 Task: Search one way flight ticket for 3 adults, 3 children in business from Syracuse: Syracuse Hancock International Airport to Rockford: Chicago Rockford International Airport(was Northwest Chicagoland Regional Airport At Rockford) on 5-1-2023. Choice of flights is Spirit. Number of bags: 1 checked bag. Price is upto 42000. Outbound departure time preference is 23:15.
Action: Mouse moved to (278, 304)
Screenshot: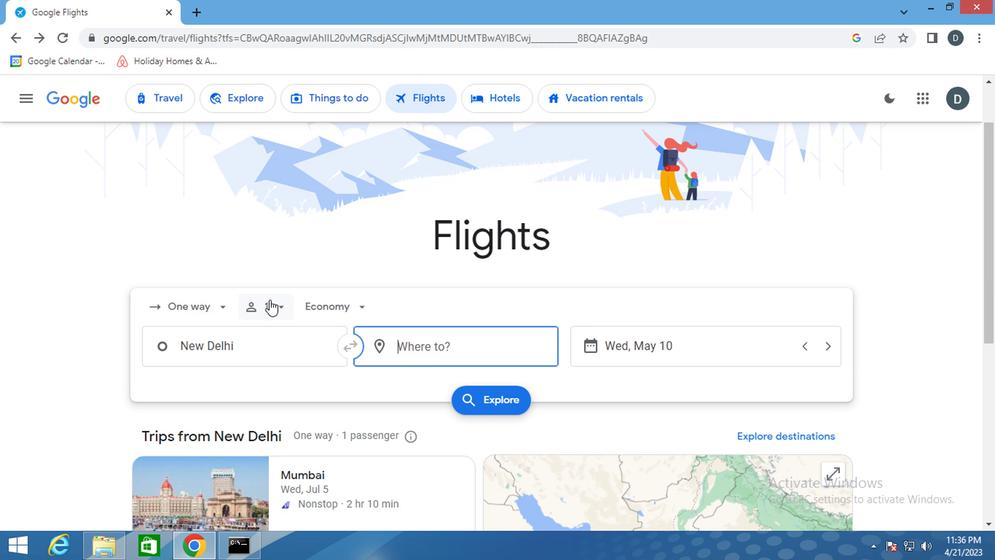 
Action: Mouse pressed left at (278, 304)
Screenshot: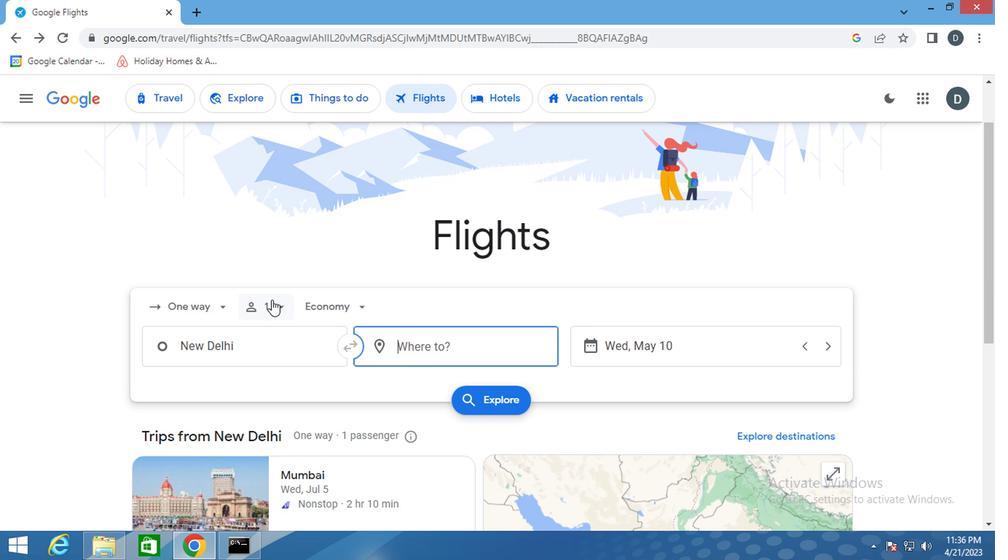 
Action: Mouse moved to (393, 348)
Screenshot: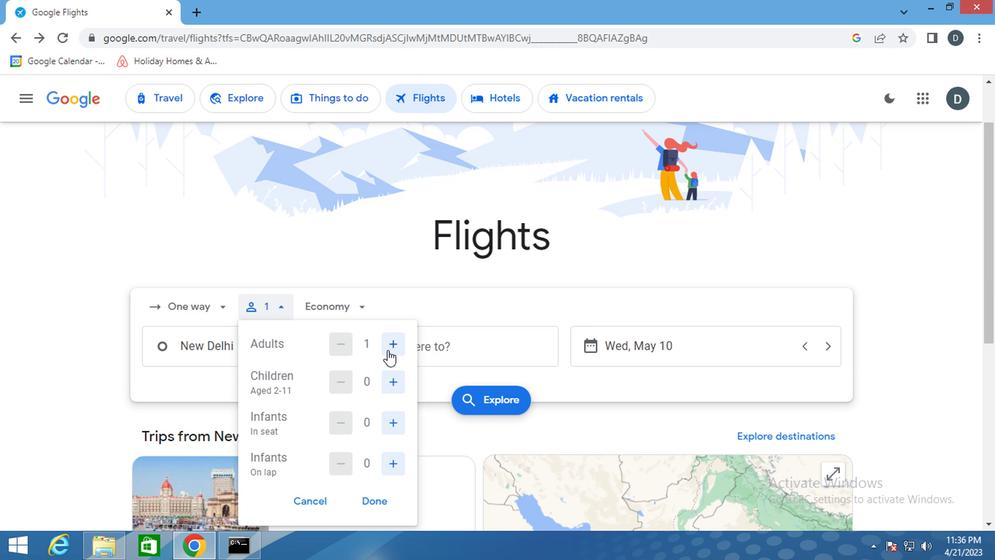 
Action: Mouse pressed left at (393, 348)
Screenshot: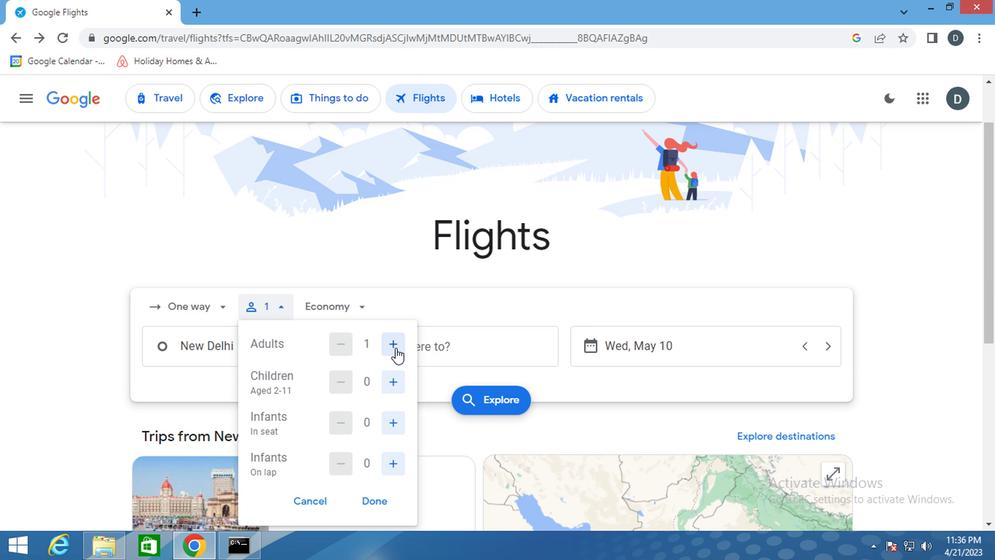 
Action: Mouse pressed left at (393, 348)
Screenshot: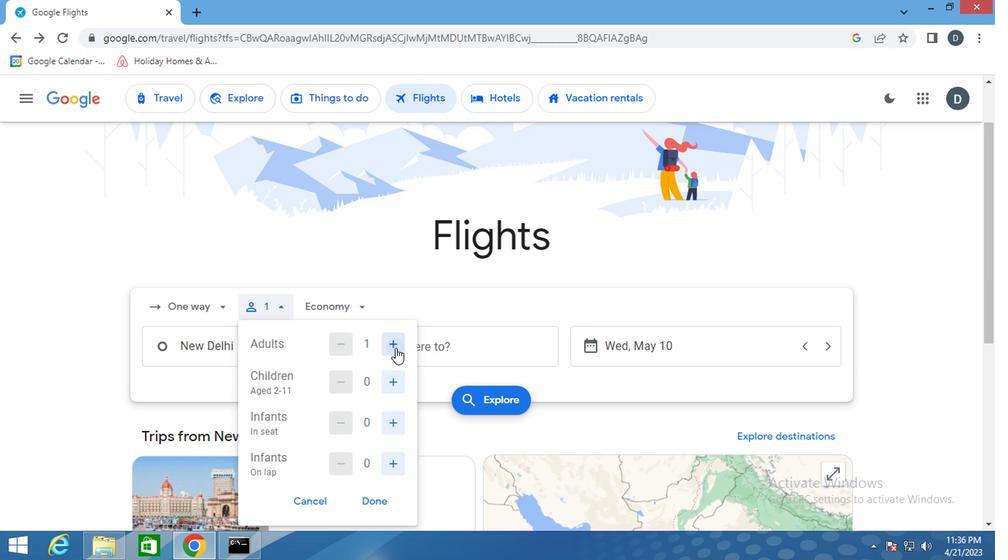 
Action: Mouse moved to (393, 379)
Screenshot: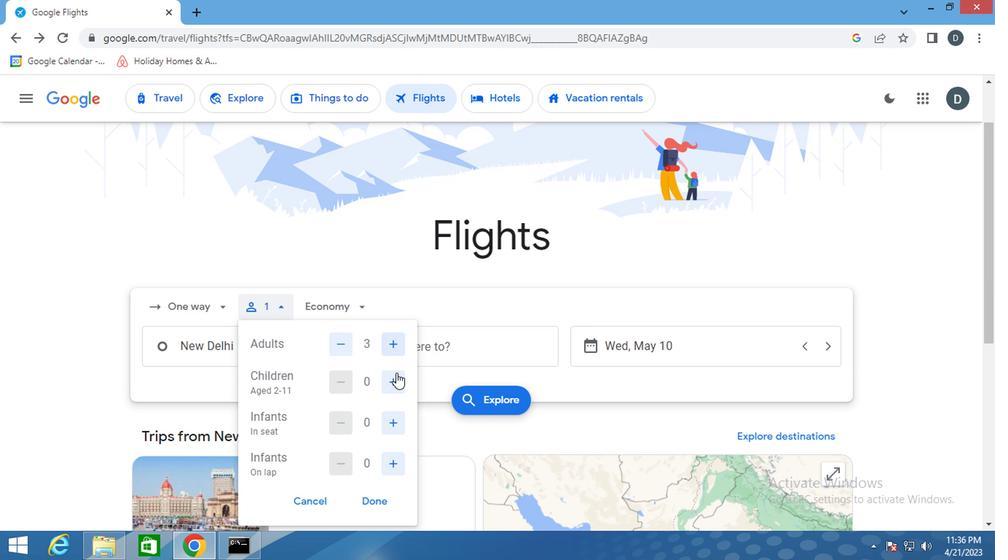 
Action: Mouse pressed left at (393, 379)
Screenshot: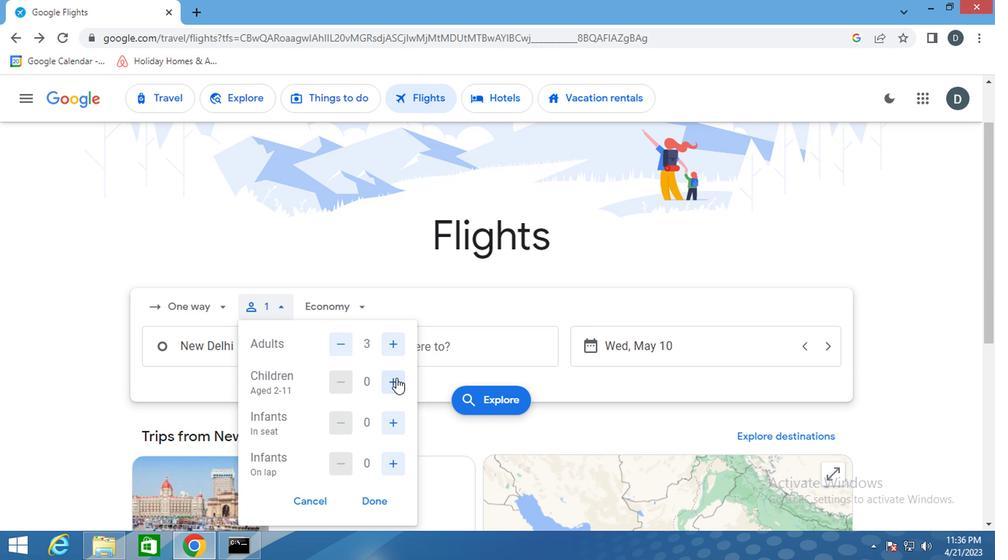 
Action: Mouse pressed left at (393, 379)
Screenshot: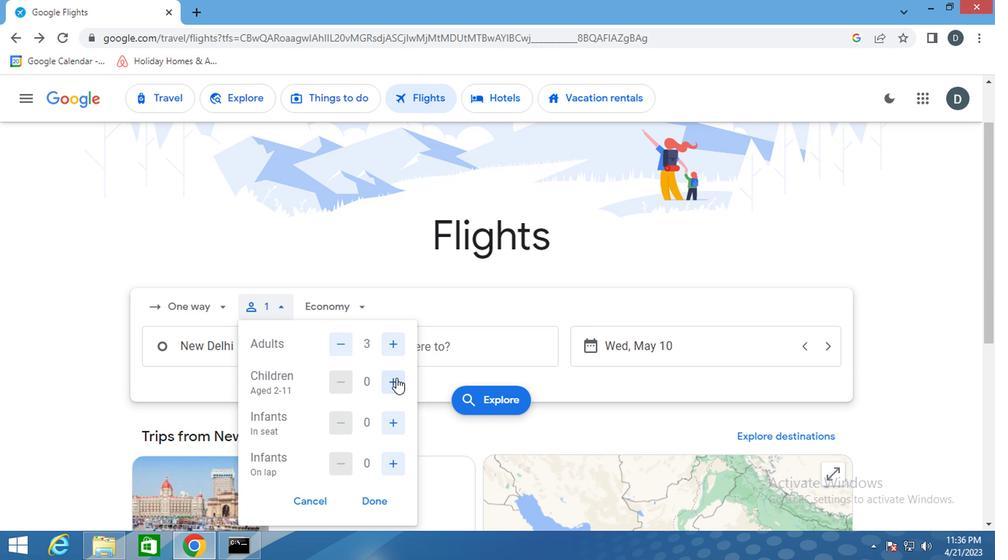 
Action: Mouse pressed left at (393, 379)
Screenshot: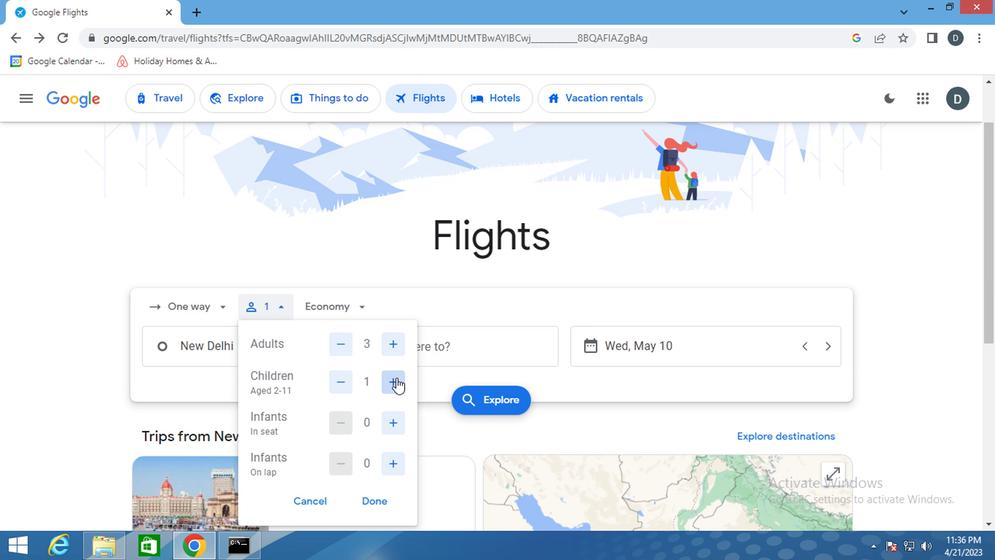 
Action: Mouse moved to (371, 504)
Screenshot: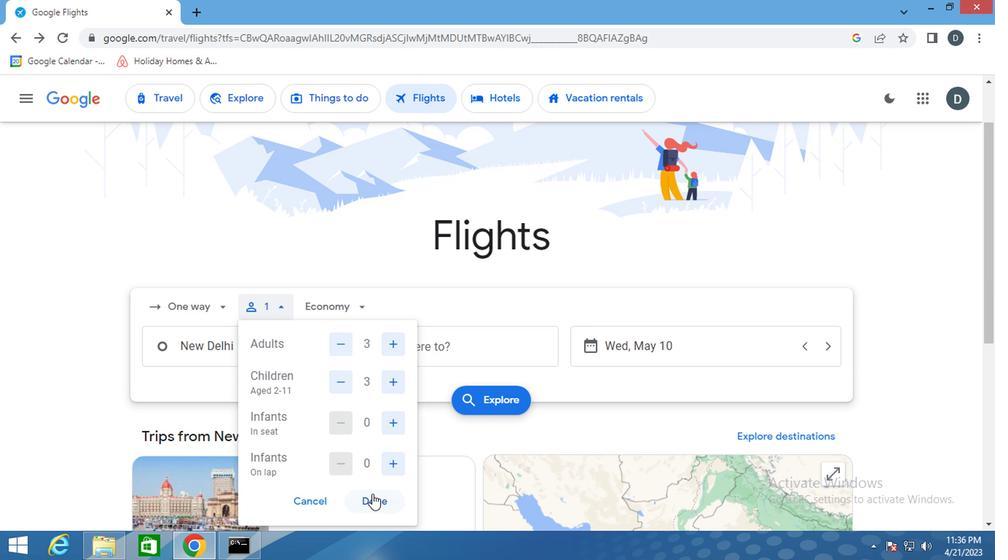 
Action: Mouse pressed left at (371, 504)
Screenshot: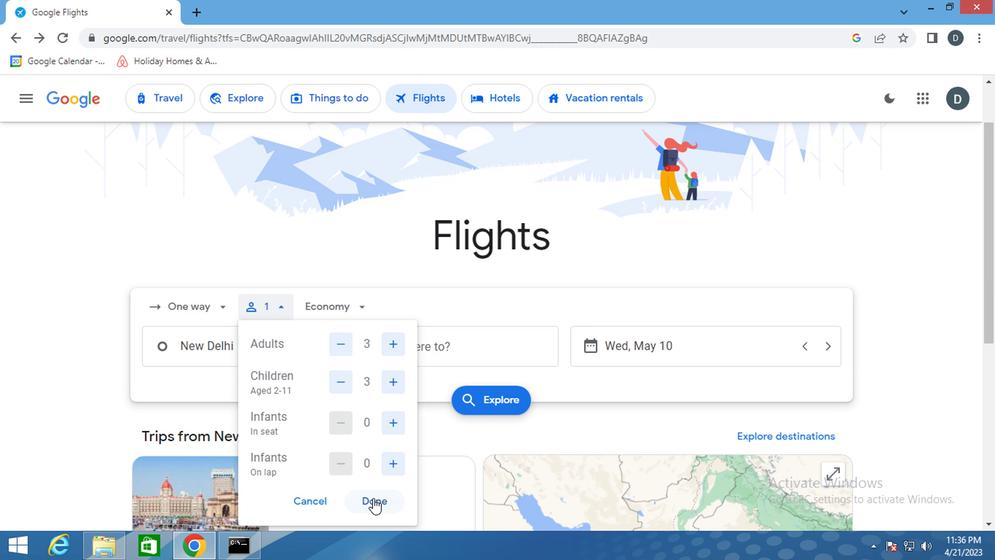 
Action: Mouse moved to (339, 308)
Screenshot: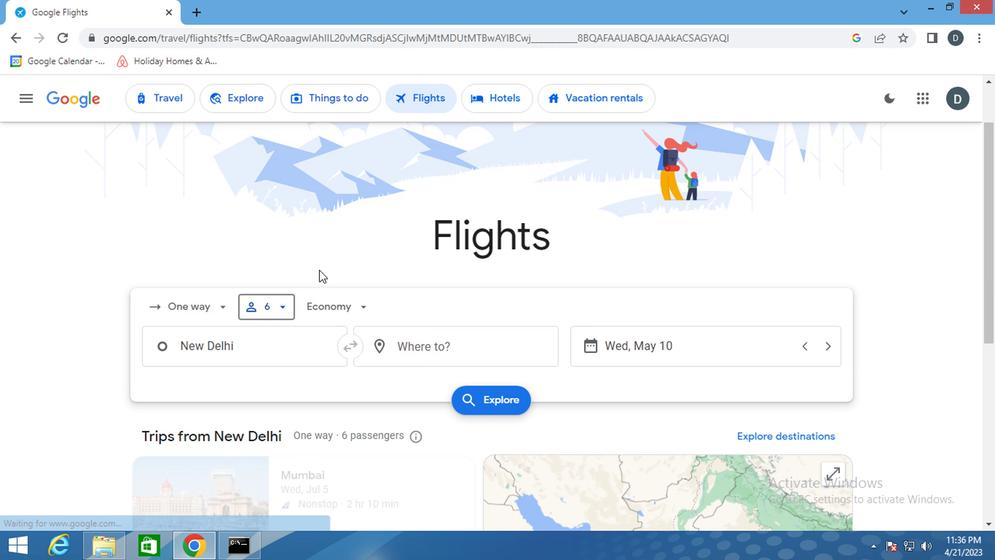 
Action: Mouse pressed left at (339, 308)
Screenshot: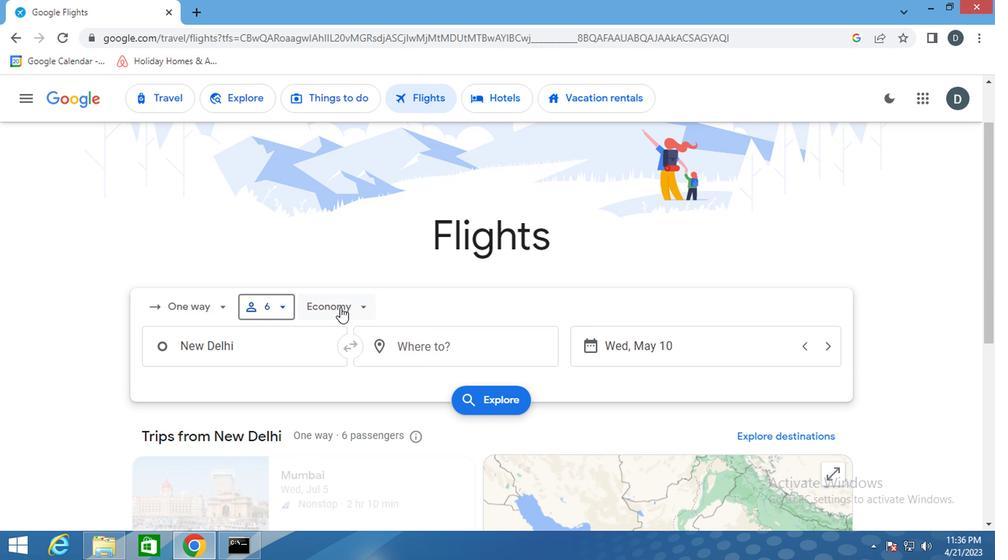 
Action: Mouse moved to (387, 407)
Screenshot: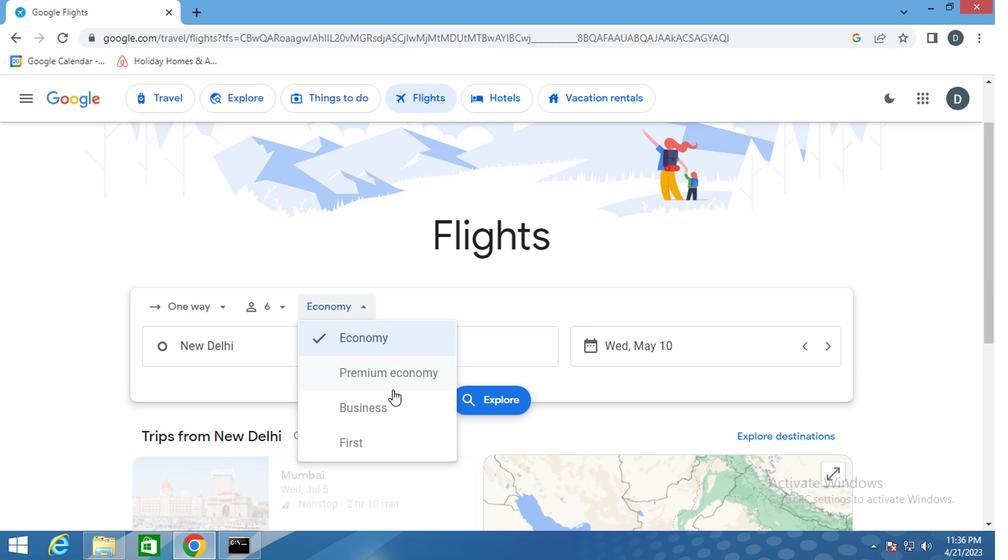 
Action: Mouse pressed left at (387, 407)
Screenshot: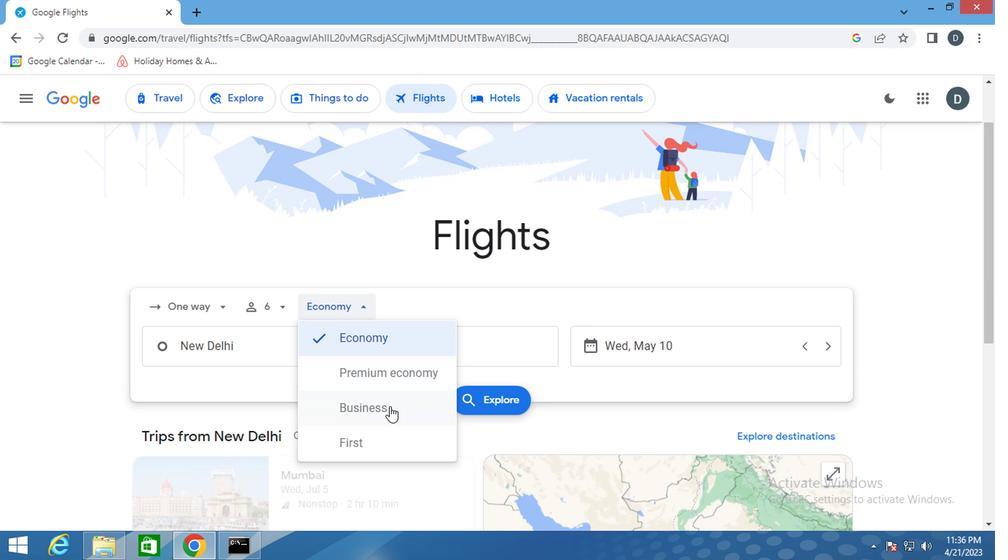 
Action: Mouse moved to (241, 352)
Screenshot: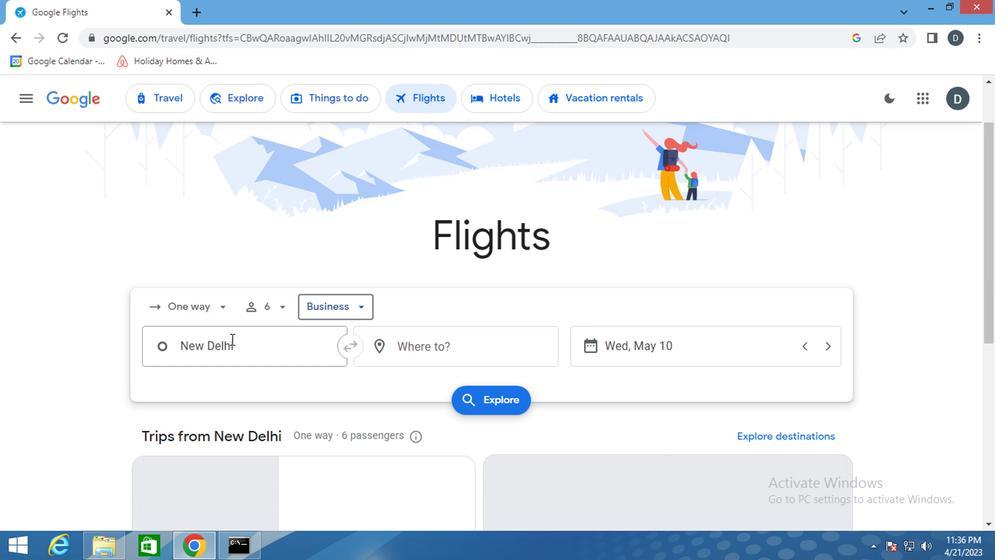 
Action: Mouse pressed left at (241, 352)
Screenshot: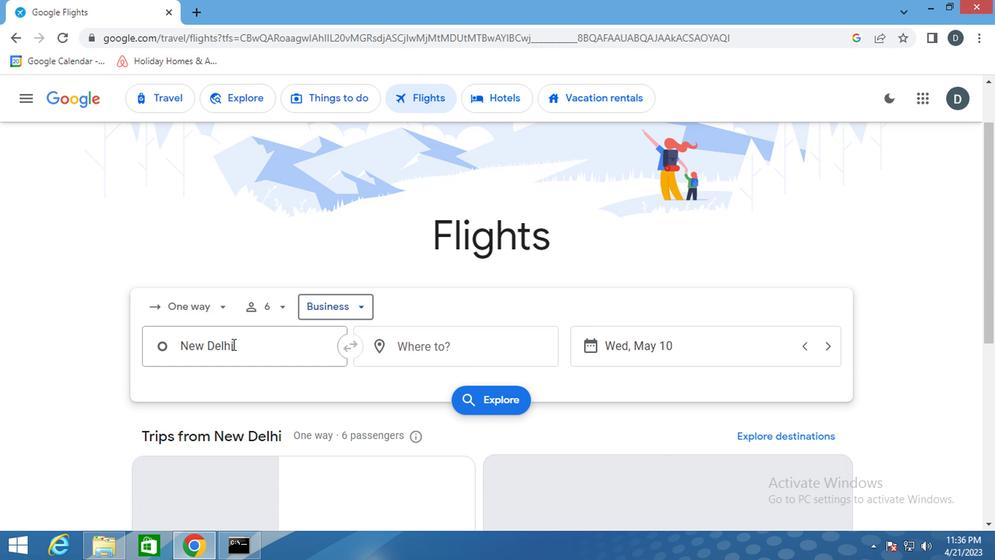 
Action: Mouse moved to (241, 352)
Screenshot: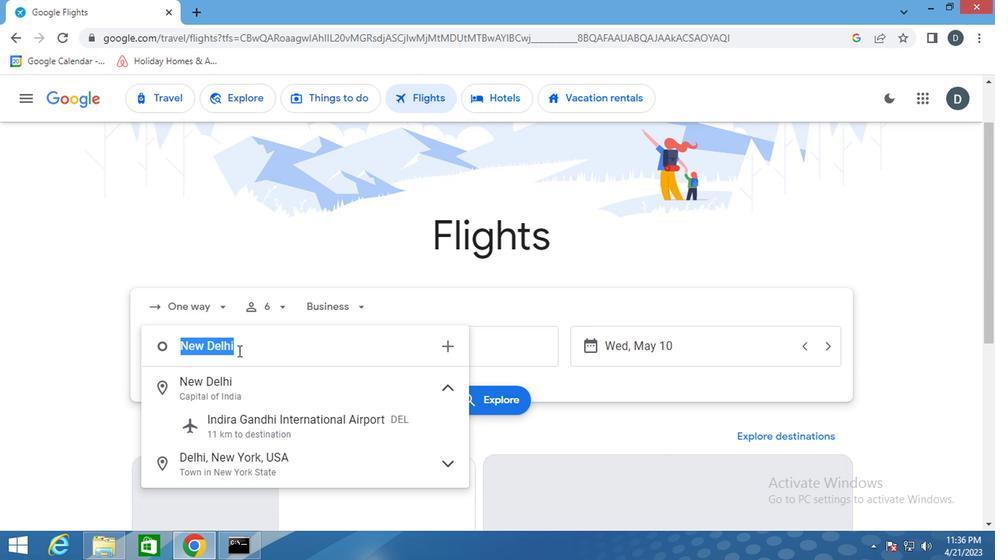 
Action: Key pressed <Key.shift>SYRACUSE
Screenshot: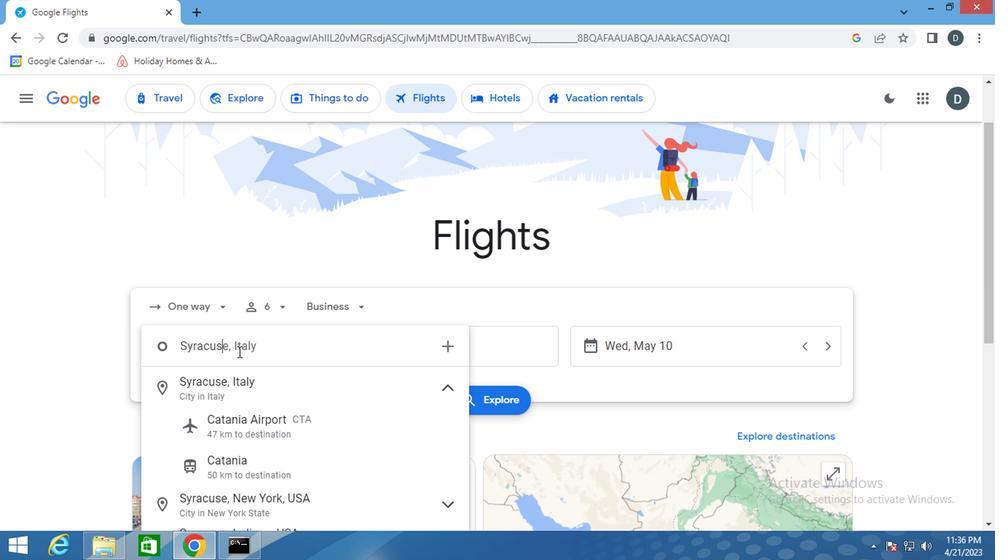 
Action: Mouse moved to (298, 425)
Screenshot: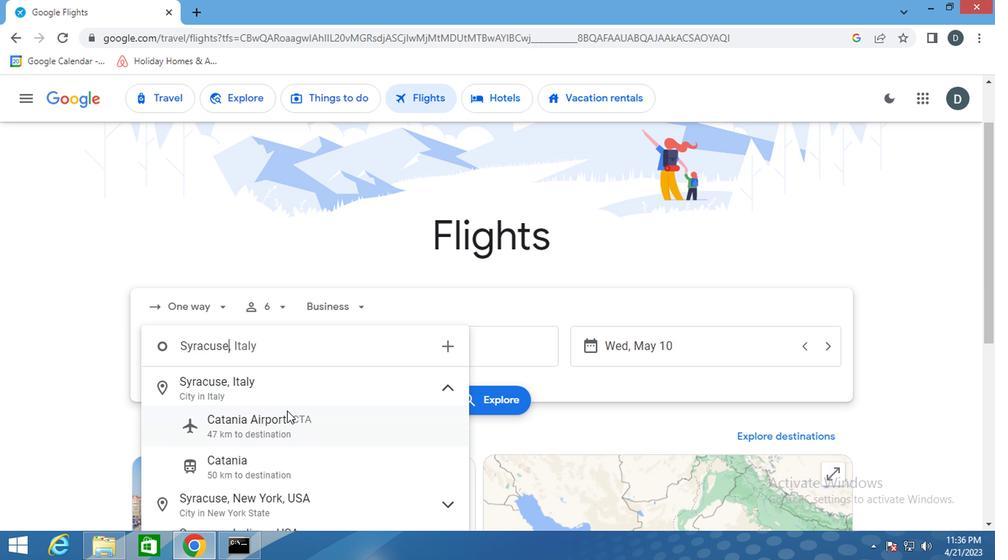 
Action: Mouse scrolled (298, 424) with delta (0, 0)
Screenshot: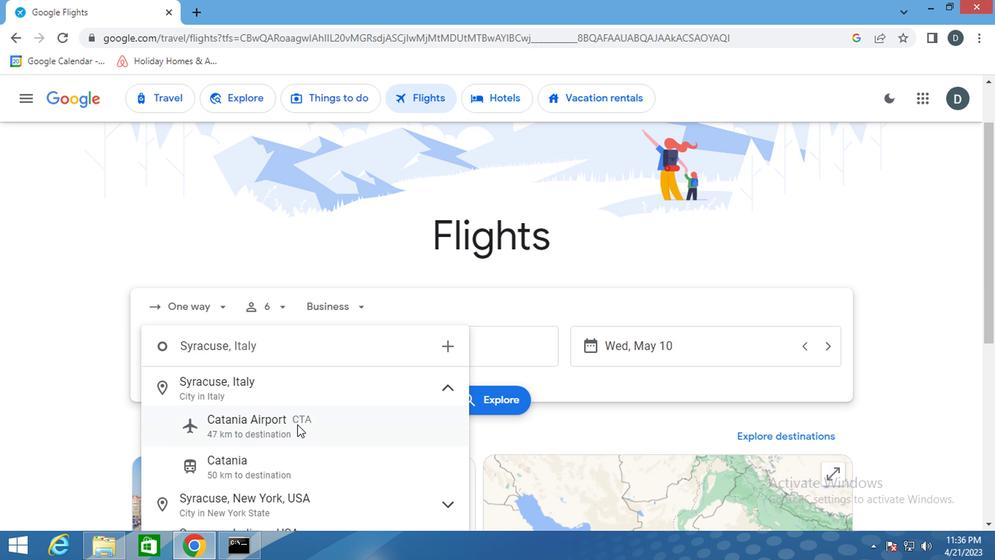 
Action: Mouse moved to (300, 410)
Screenshot: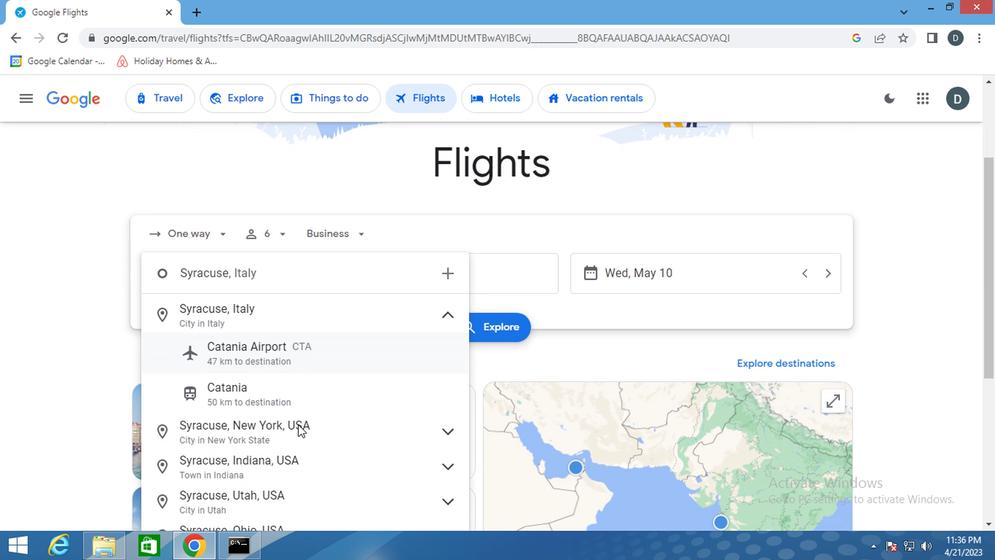 
Action: Mouse scrolled (300, 409) with delta (0, 0)
Screenshot: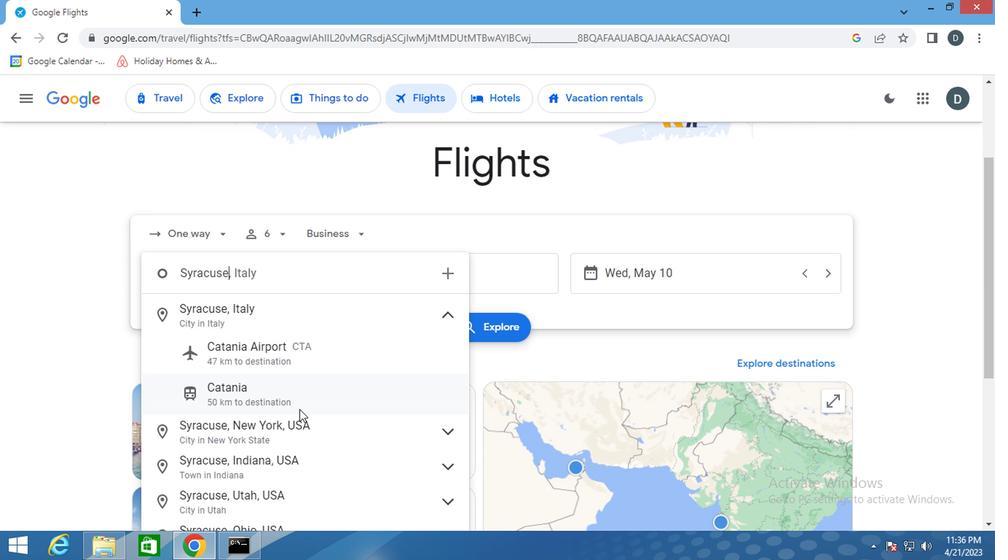 
Action: Mouse scrolled (300, 409) with delta (0, 0)
Screenshot: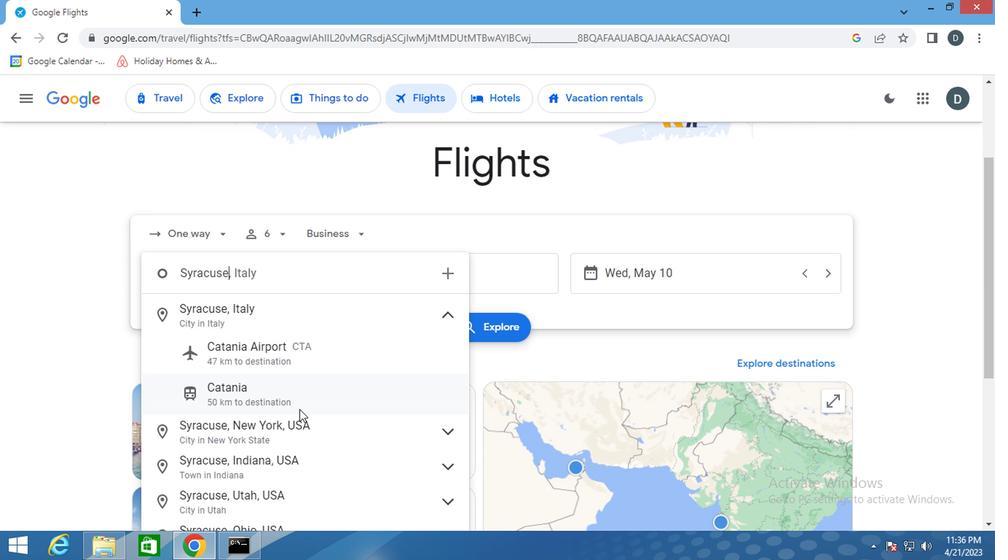 
Action: Mouse scrolled (300, 410) with delta (0, 0)
Screenshot: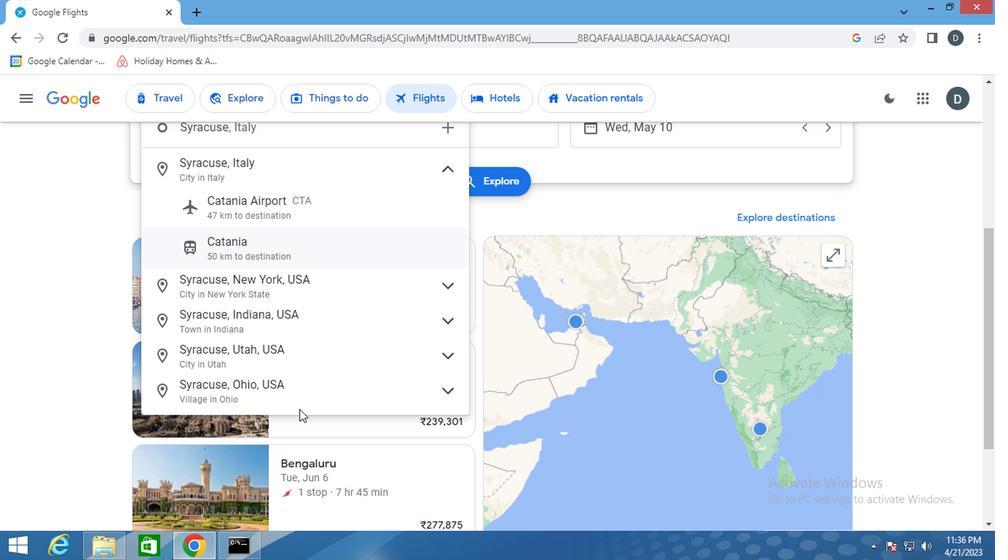 
Action: Mouse scrolled (300, 410) with delta (0, 0)
Screenshot: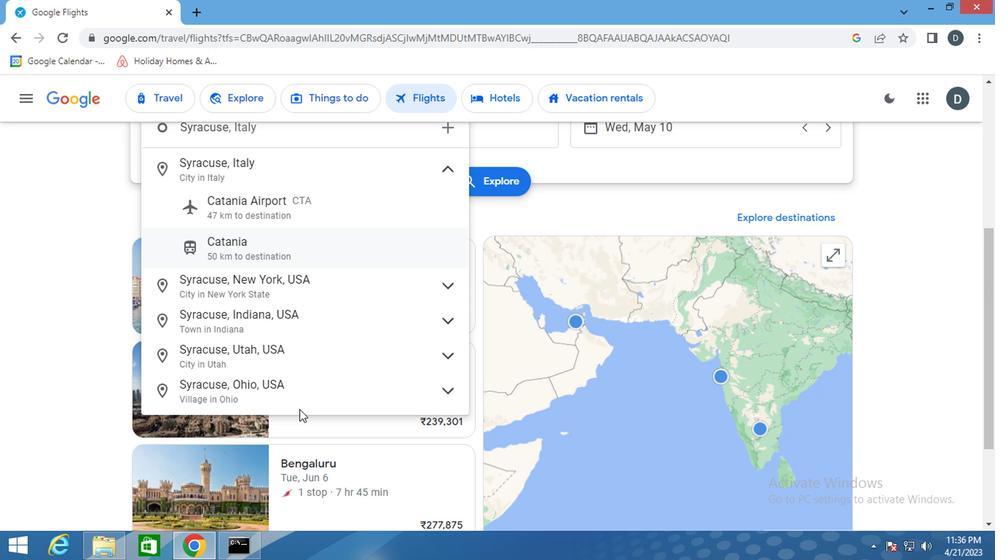 
Action: Key pressed <Key.space><Key.shift>HANCOK<Key.backspace>
Screenshot: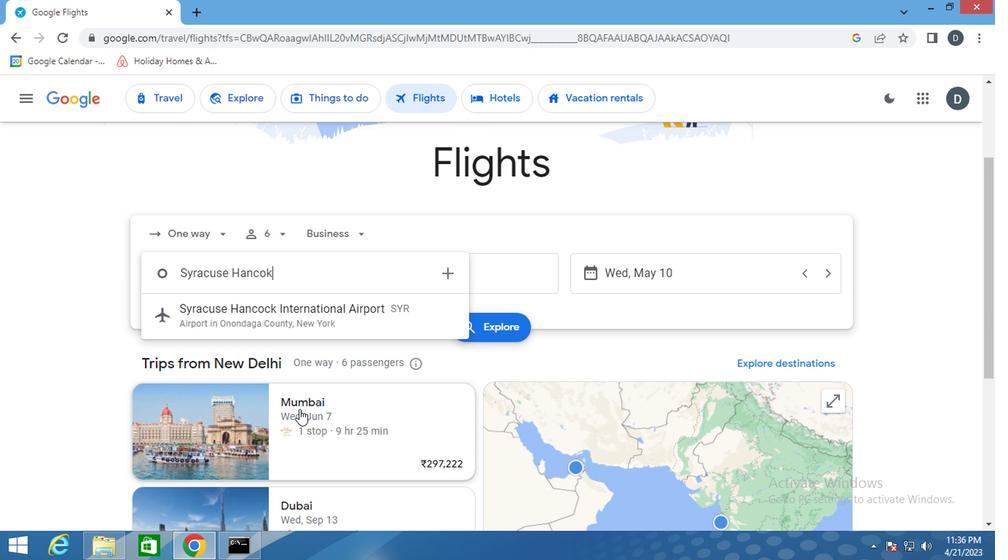 
Action: Mouse moved to (328, 319)
Screenshot: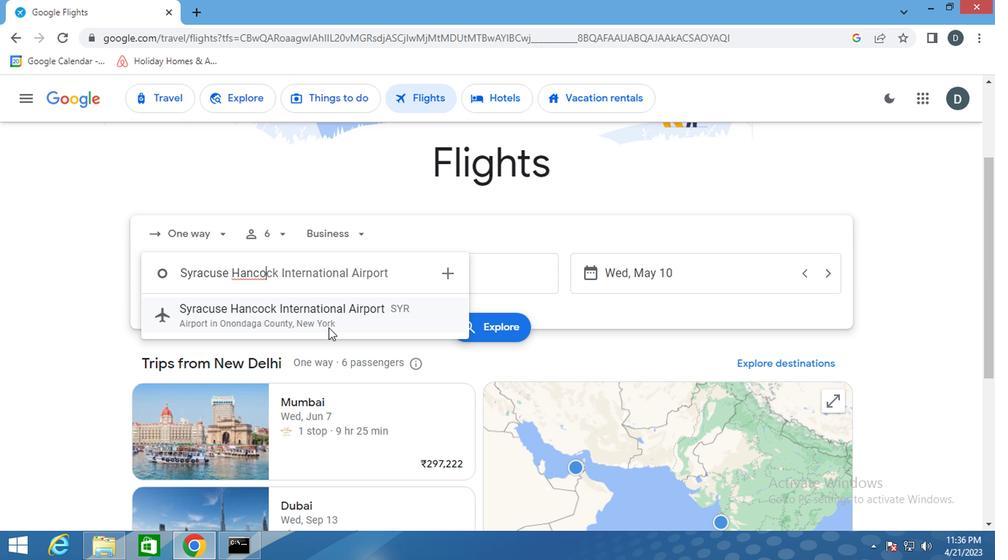 
Action: Mouse pressed left at (328, 319)
Screenshot: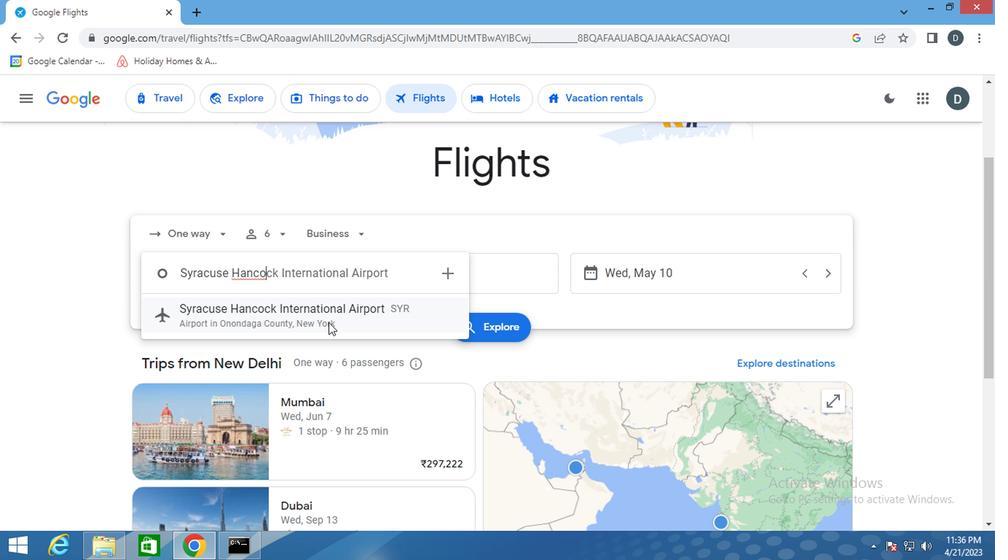 
Action: Mouse moved to (467, 277)
Screenshot: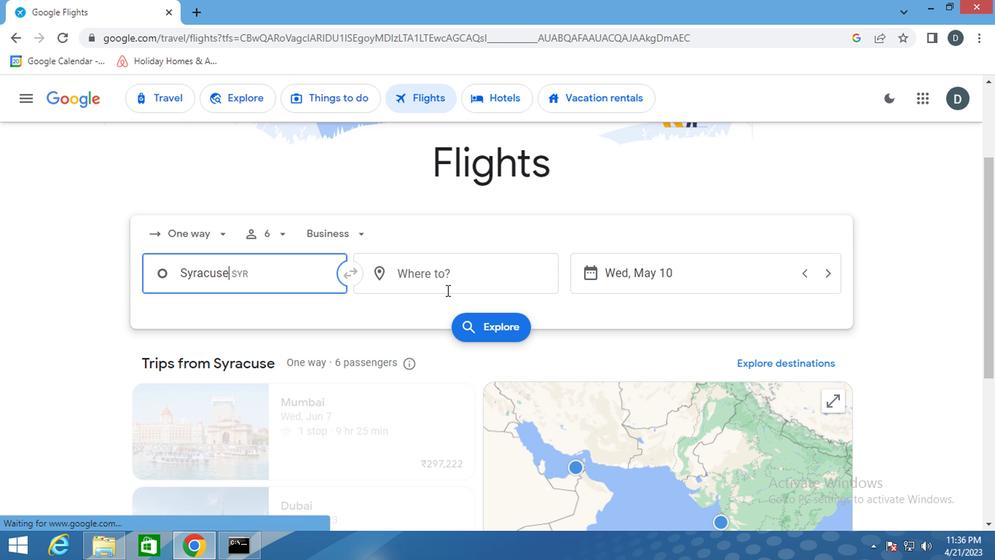 
Action: Mouse pressed left at (467, 277)
Screenshot: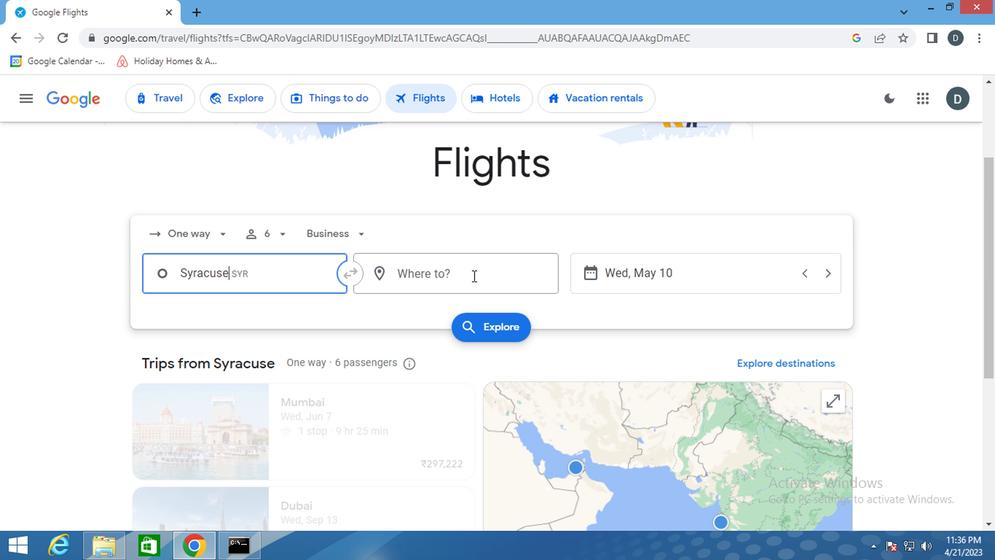 
Action: Mouse moved to (395, 248)
Screenshot: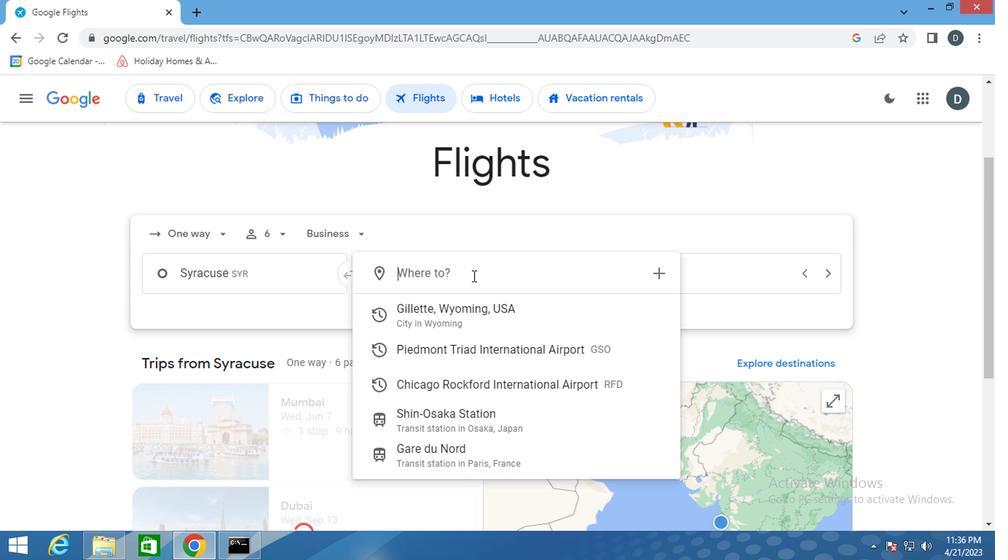 
Action: Key pressed <Key.shift>ROCKFORD
Screenshot: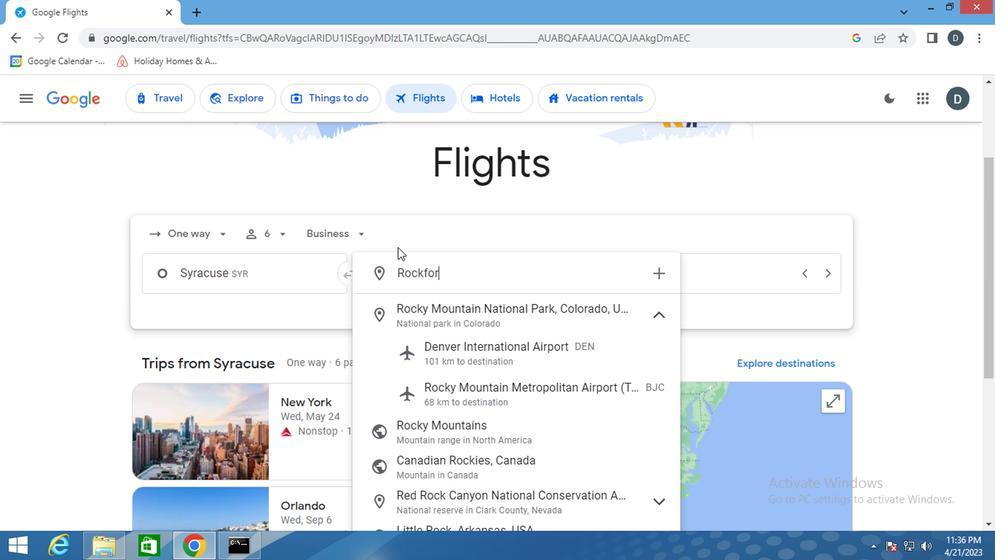 
Action: Mouse moved to (477, 386)
Screenshot: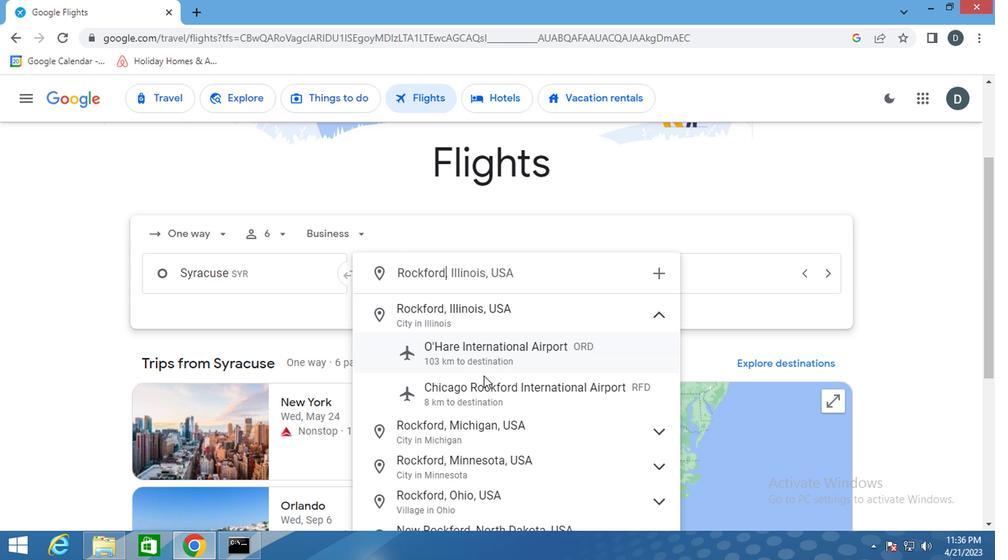 
Action: Mouse pressed left at (477, 386)
Screenshot: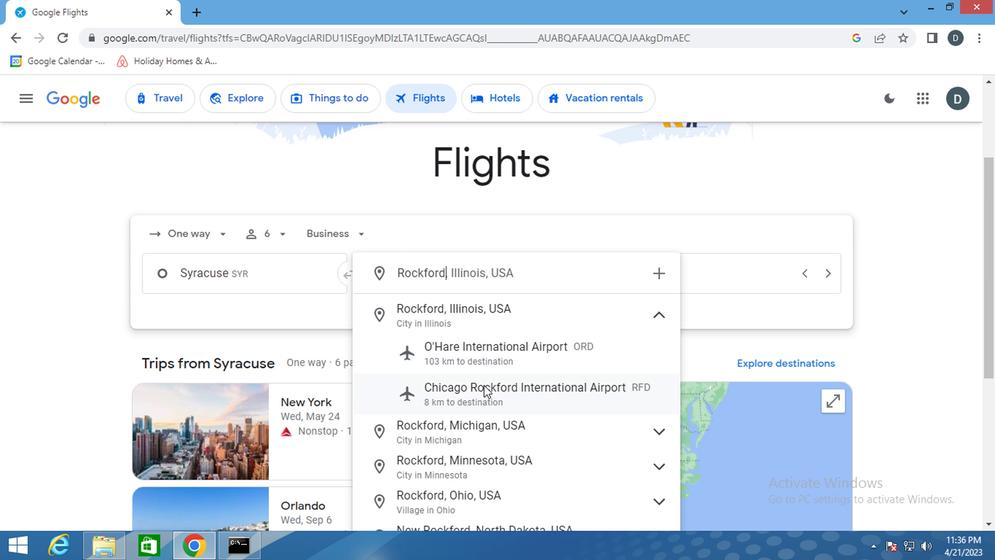 
Action: Mouse moved to (659, 269)
Screenshot: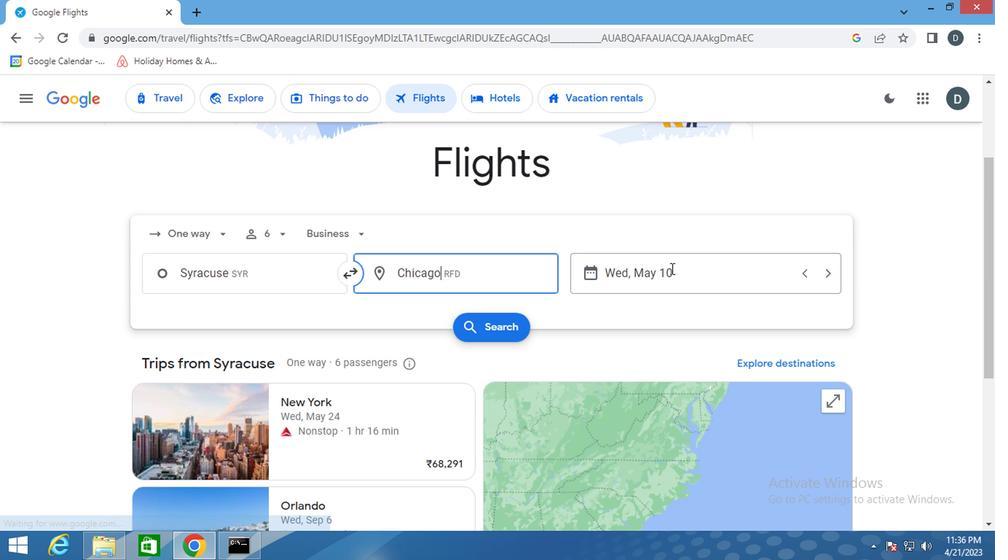 
Action: Mouse pressed left at (659, 269)
Screenshot: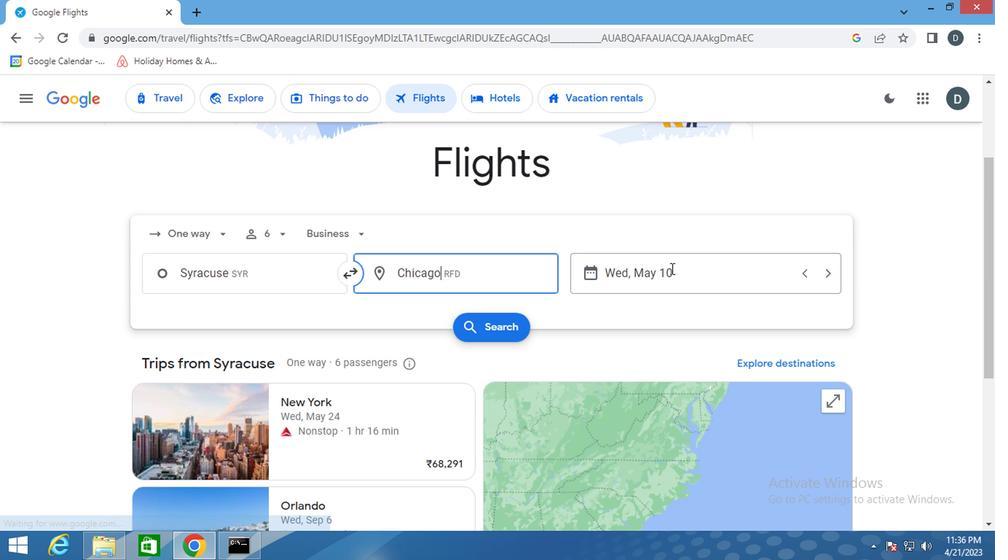 
Action: Mouse moved to (631, 268)
Screenshot: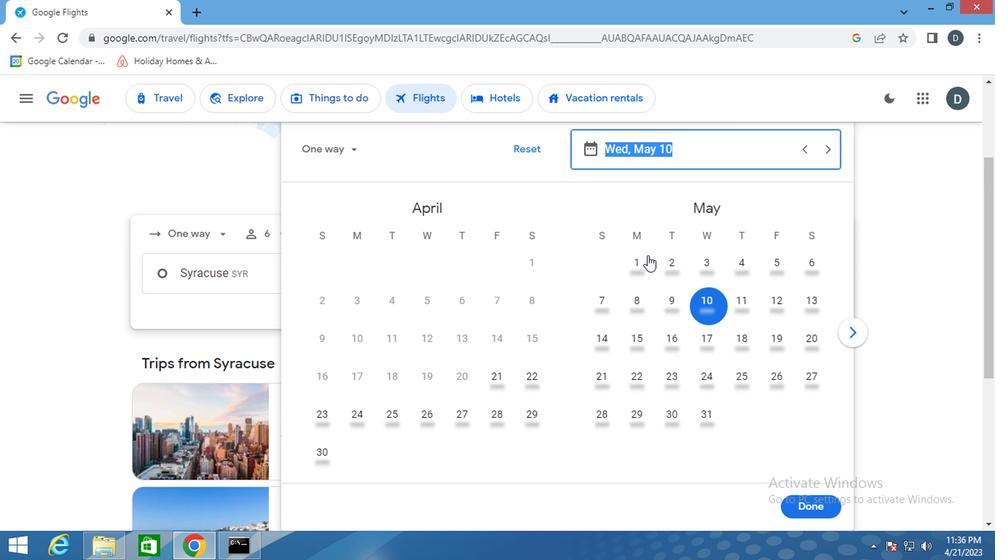 
Action: Mouse pressed left at (631, 268)
Screenshot: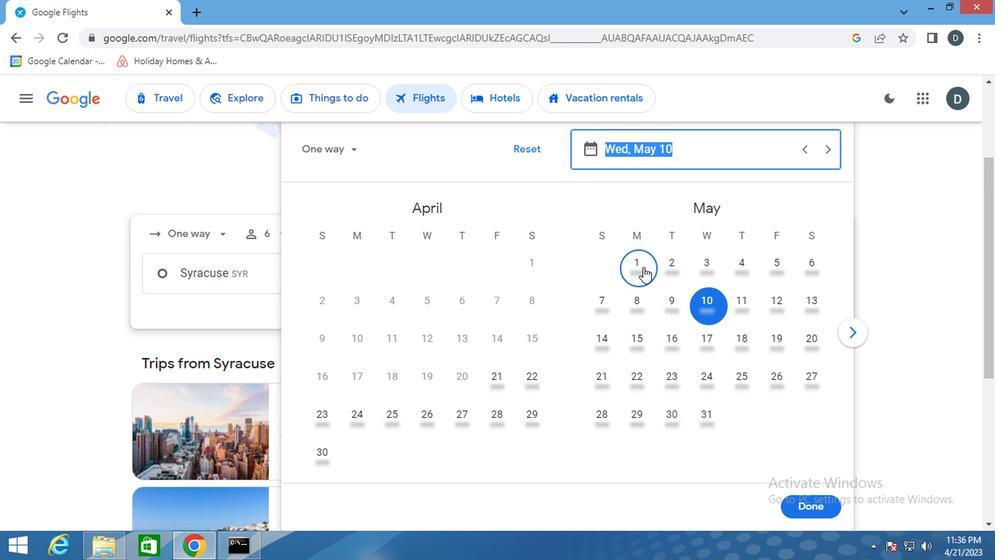 
Action: Mouse moved to (781, 506)
Screenshot: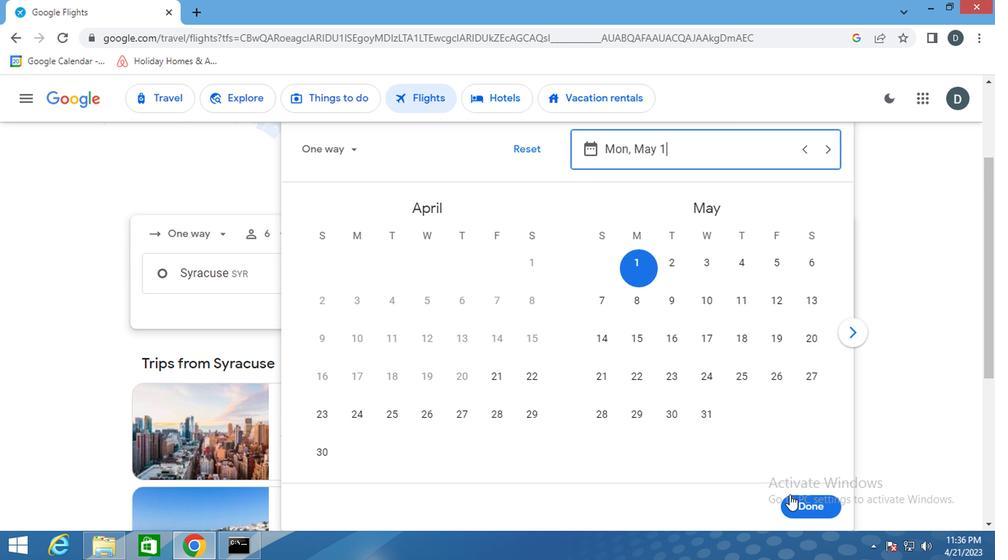 
Action: Mouse pressed left at (781, 506)
Screenshot: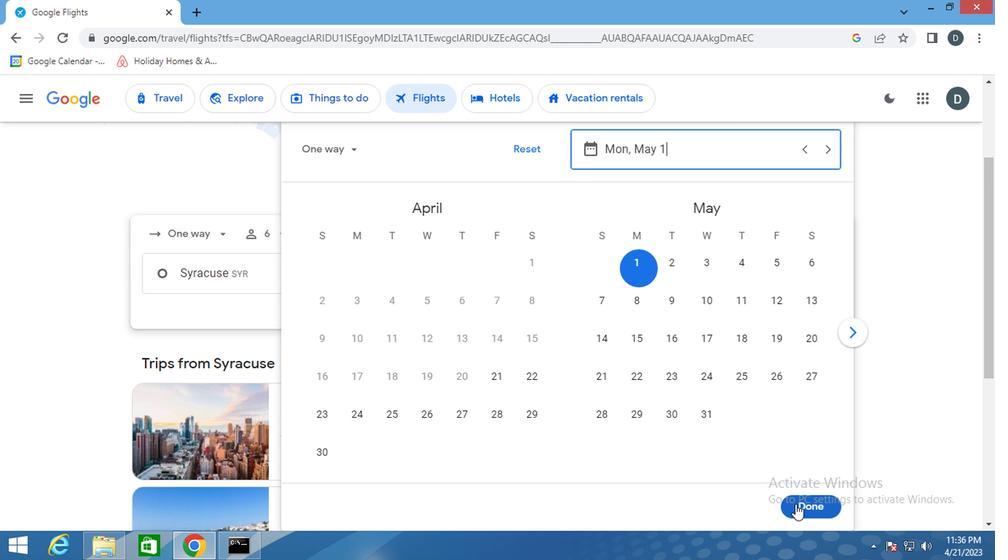 
Action: Mouse moved to (503, 335)
Screenshot: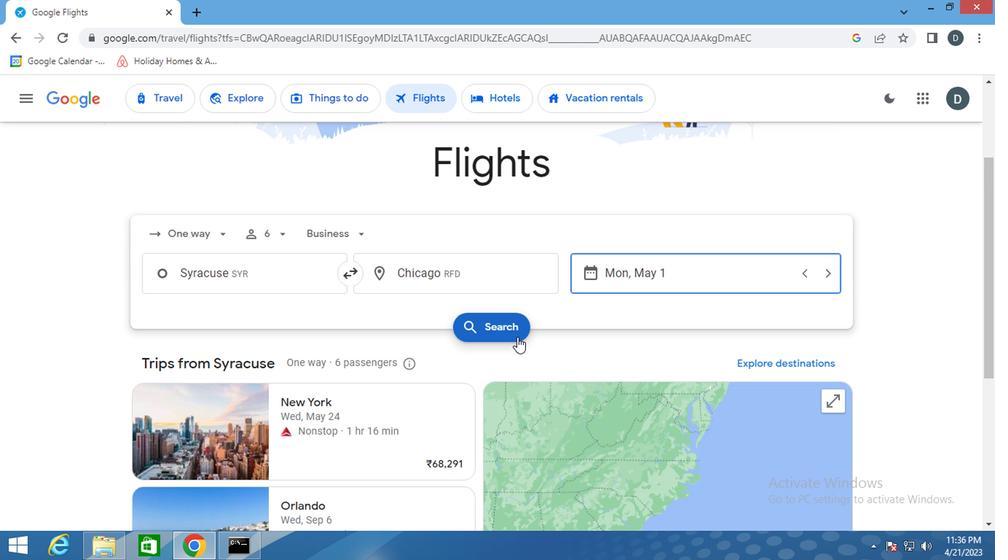 
Action: Mouse pressed left at (503, 335)
Screenshot: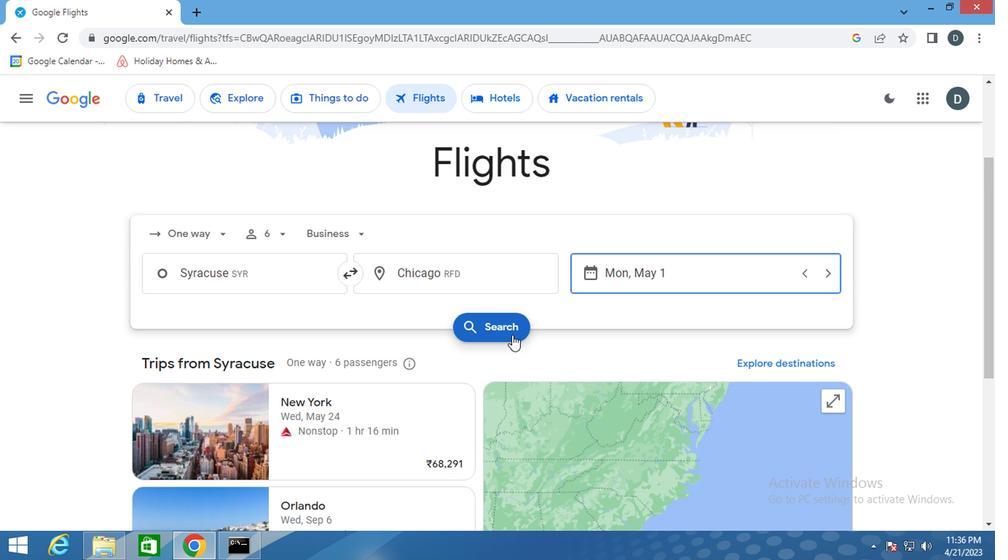 
Action: Mouse moved to (176, 237)
Screenshot: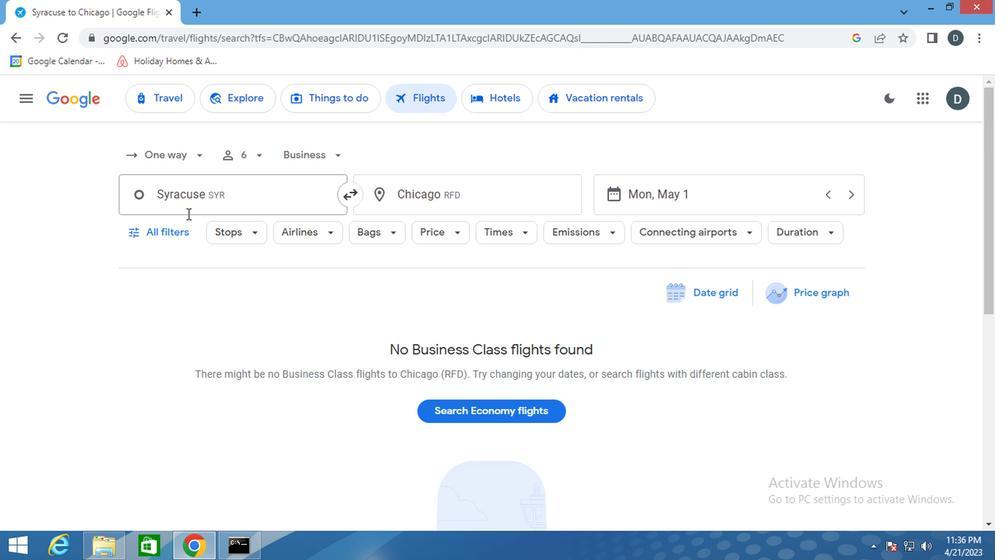
Action: Mouse pressed left at (176, 237)
Screenshot: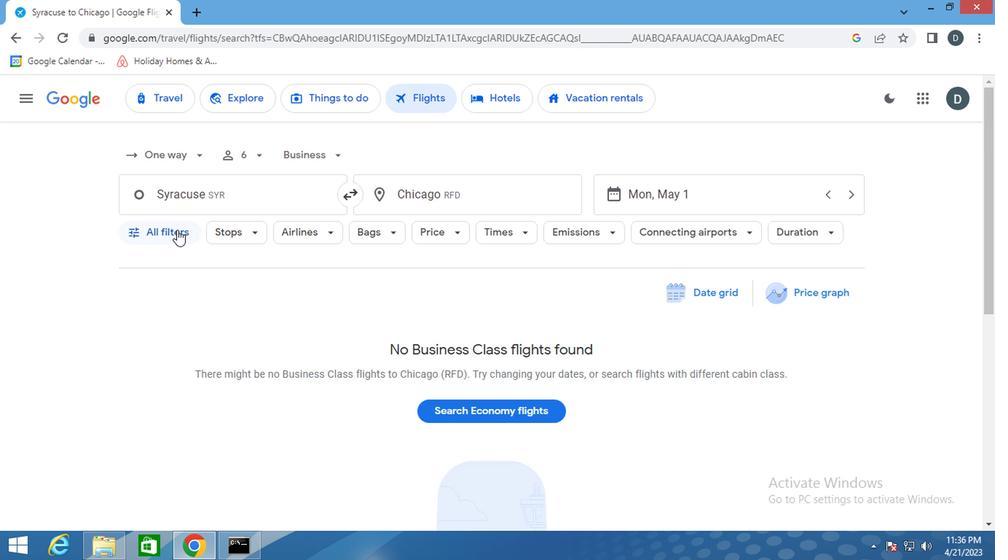 
Action: Mouse moved to (222, 268)
Screenshot: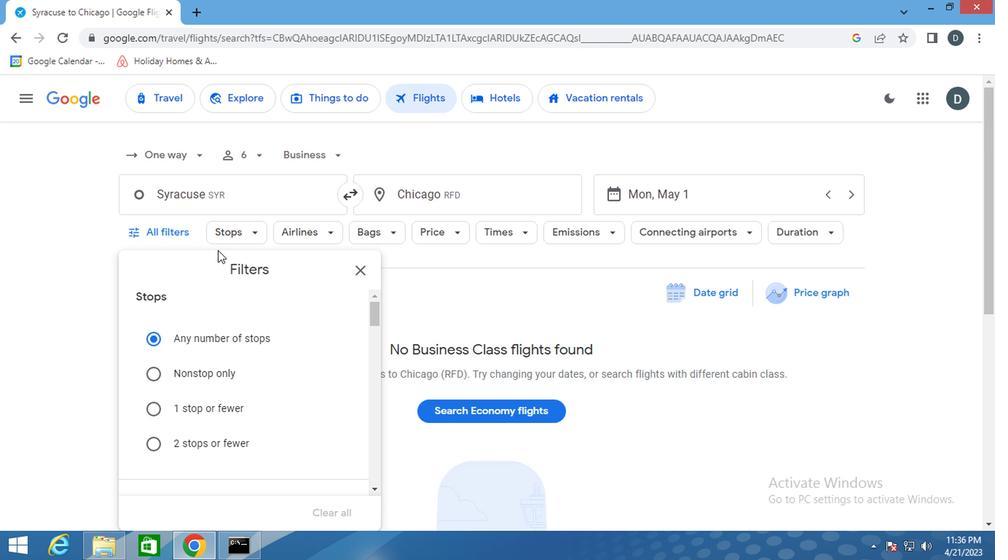
Action: Mouse scrolled (222, 267) with delta (0, -1)
Screenshot: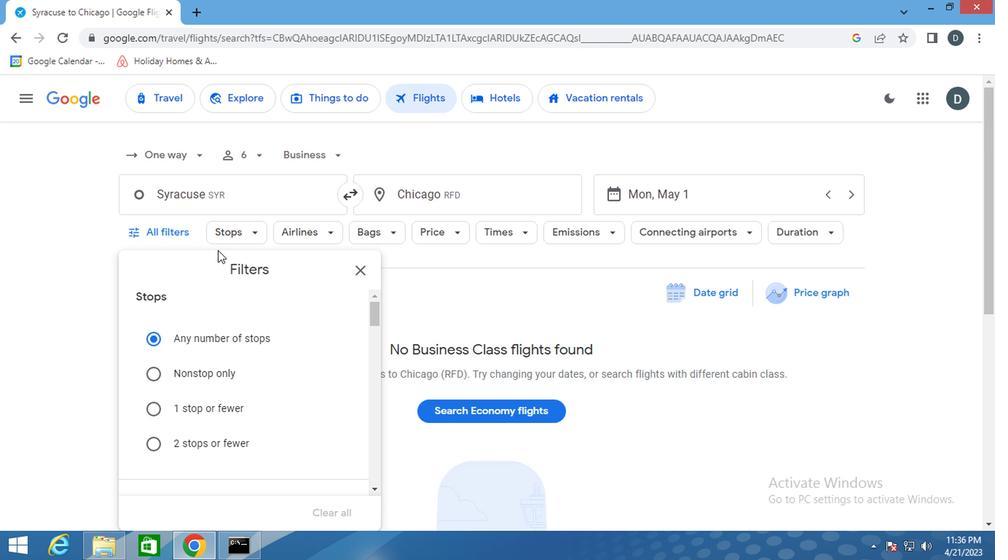 
Action: Mouse moved to (224, 277)
Screenshot: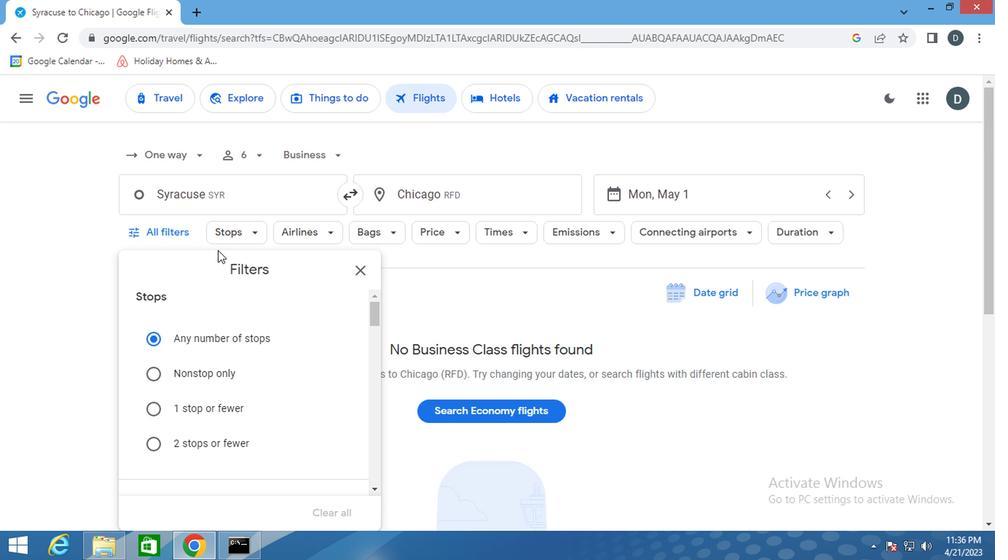 
Action: Mouse scrolled (224, 277) with delta (0, 0)
Screenshot: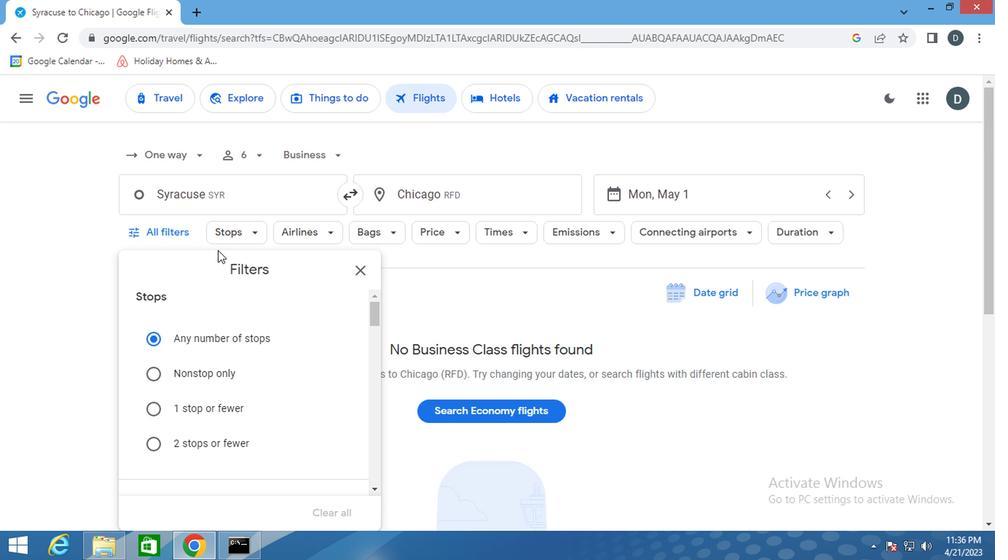 
Action: Mouse moved to (224, 280)
Screenshot: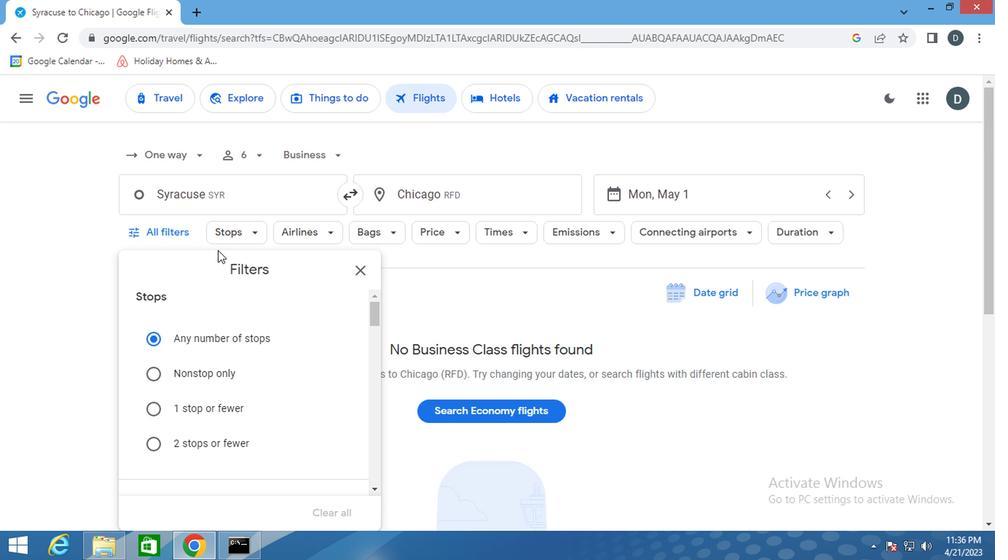 
Action: Mouse scrolled (224, 279) with delta (0, 0)
Screenshot: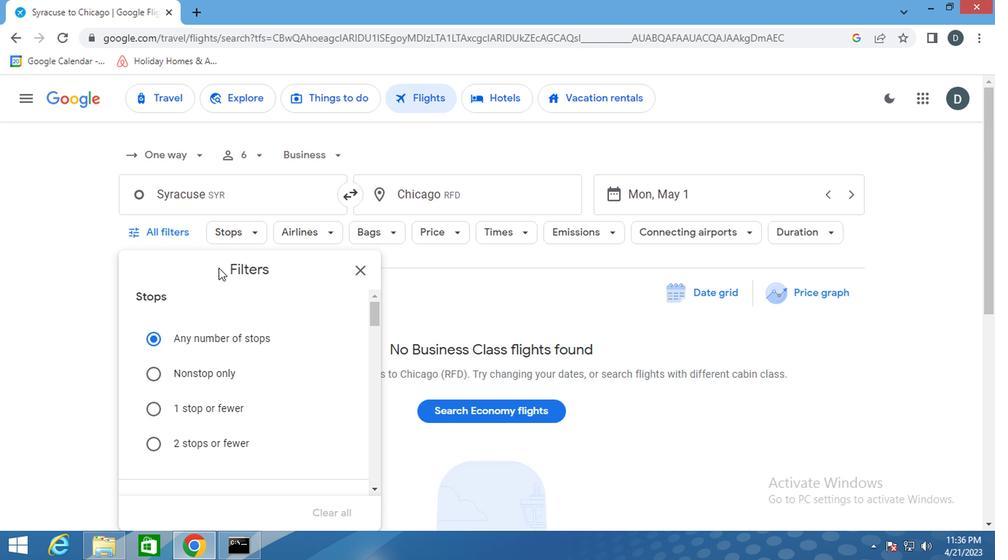 
Action: Mouse moved to (375, 443)
Screenshot: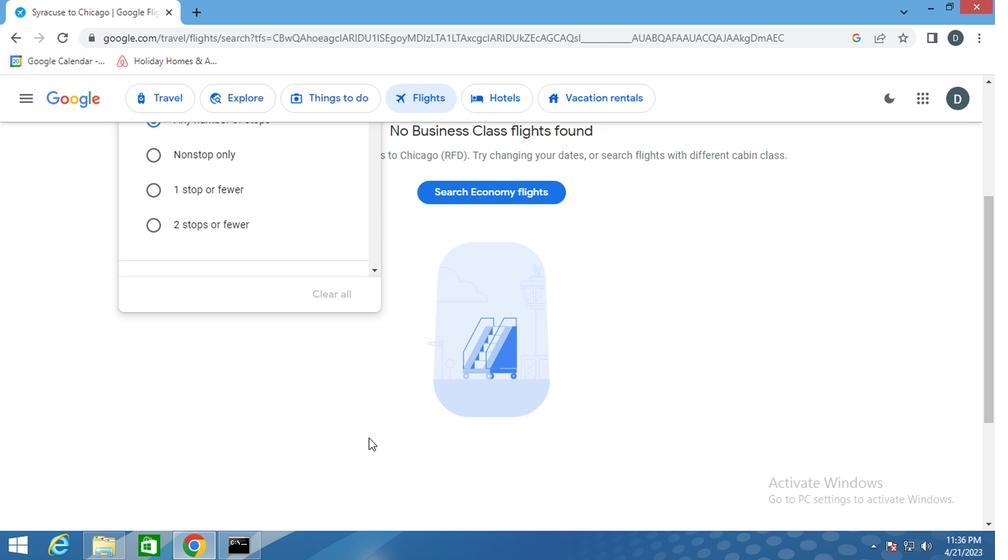 
Action: Mouse scrolled (375, 444) with delta (0, 1)
Screenshot: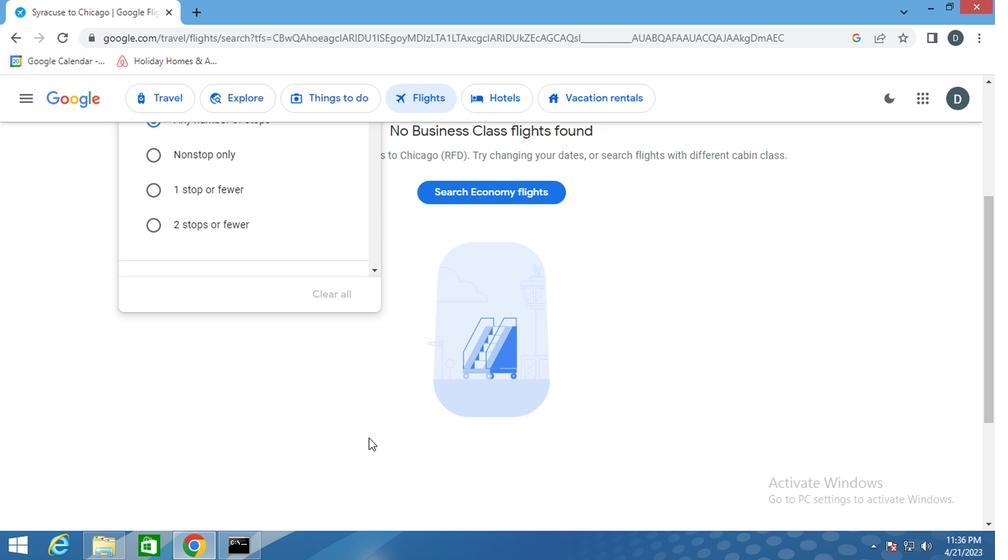 
Action: Mouse scrolled (375, 444) with delta (0, 1)
Screenshot: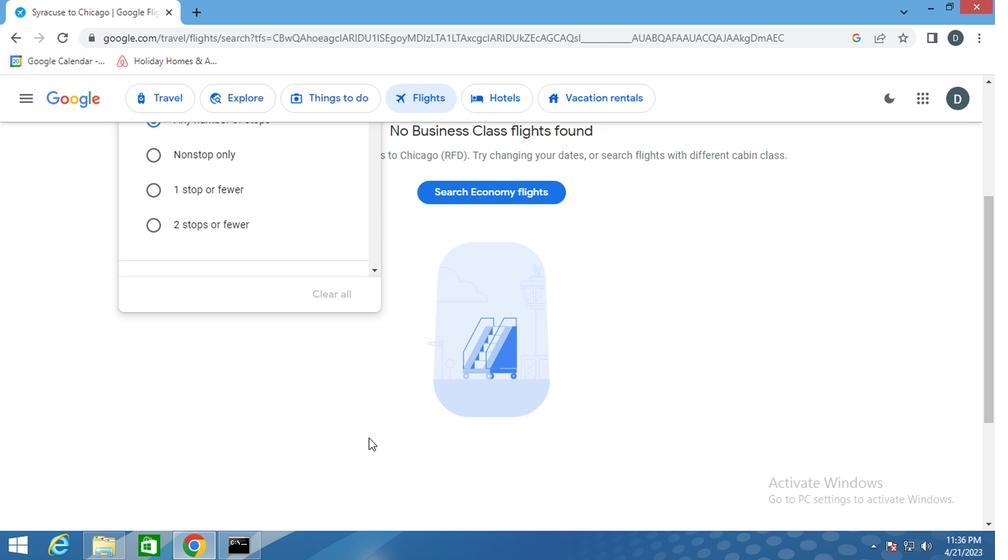 
Action: Mouse scrolled (375, 444) with delta (0, 1)
Screenshot: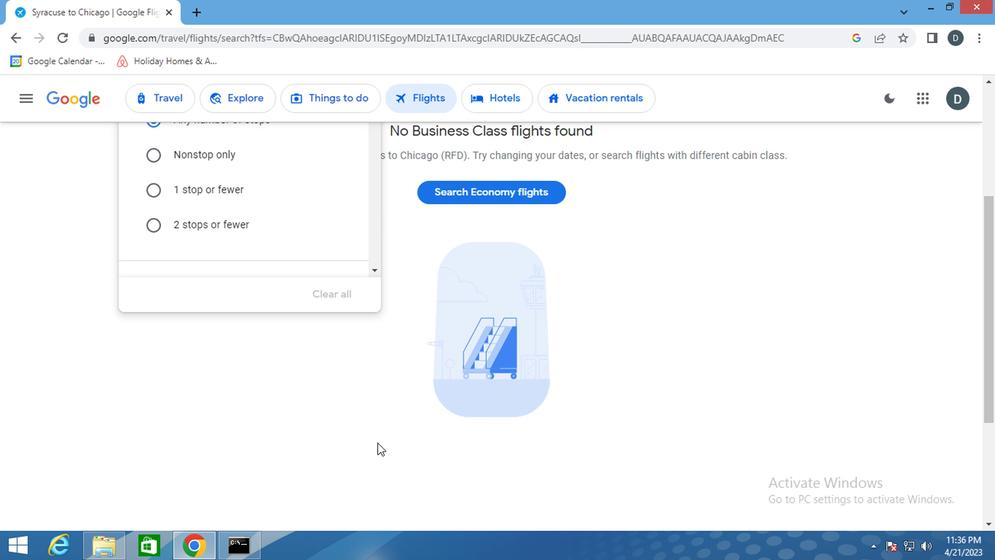 
Action: Mouse moved to (259, 375)
Screenshot: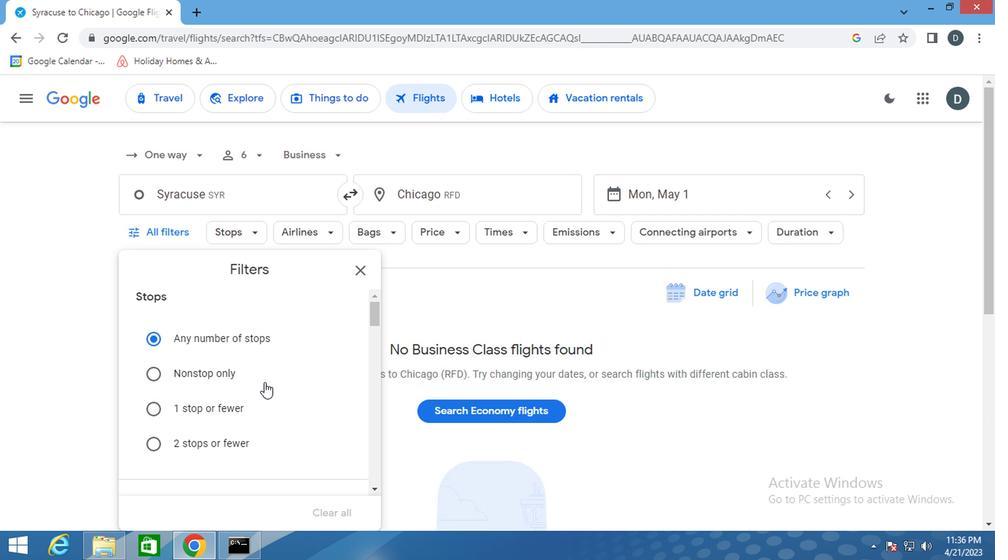 
Action: Mouse scrolled (259, 375) with delta (0, 0)
Screenshot: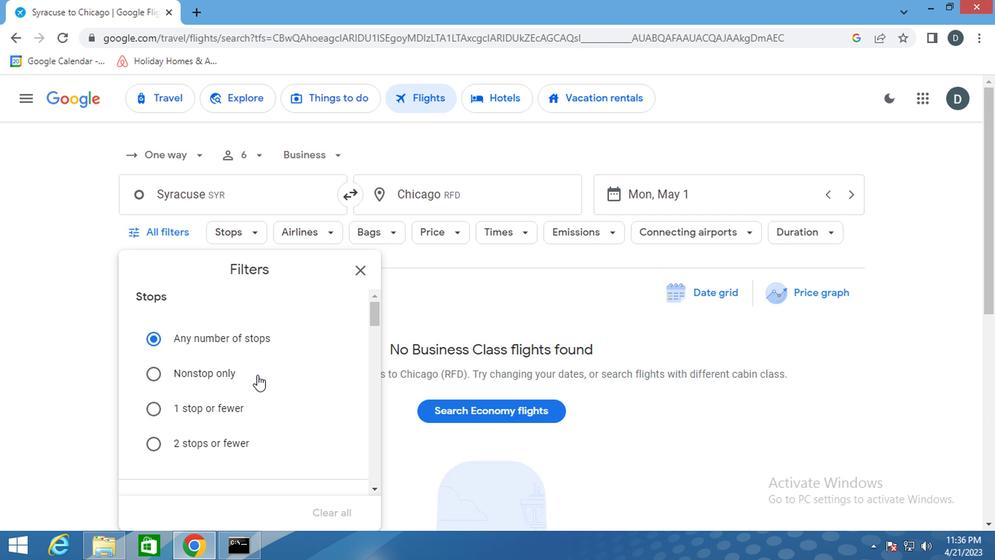
Action: Mouse scrolled (259, 375) with delta (0, 0)
Screenshot: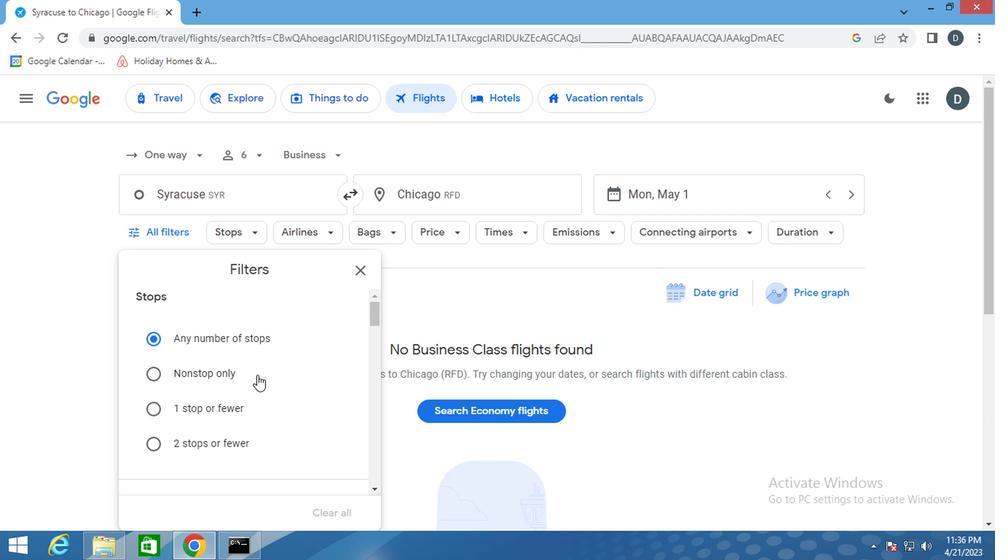 
Action: Mouse scrolled (259, 375) with delta (0, 0)
Screenshot: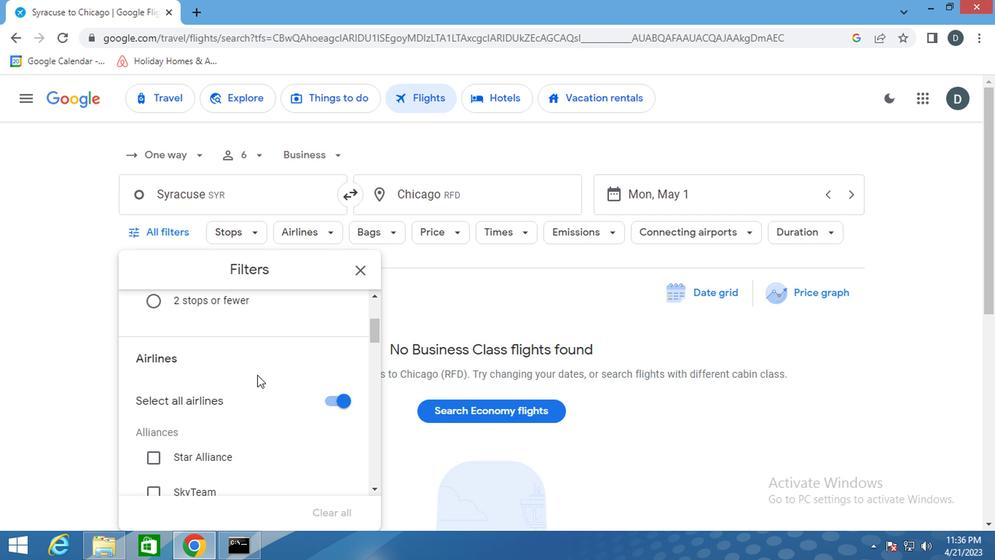 
Action: Mouse scrolled (259, 375) with delta (0, 0)
Screenshot: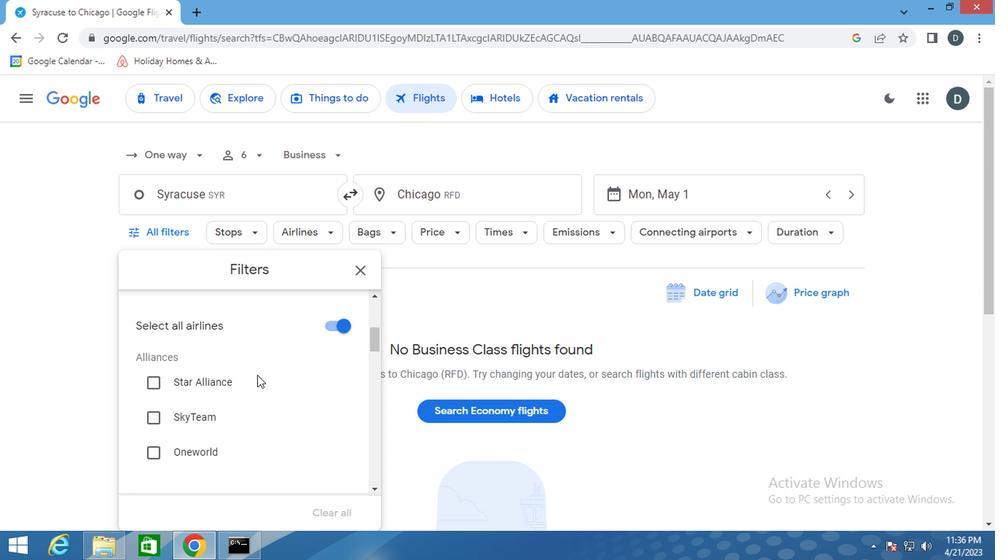 
Action: Mouse scrolled (259, 375) with delta (0, 0)
Screenshot: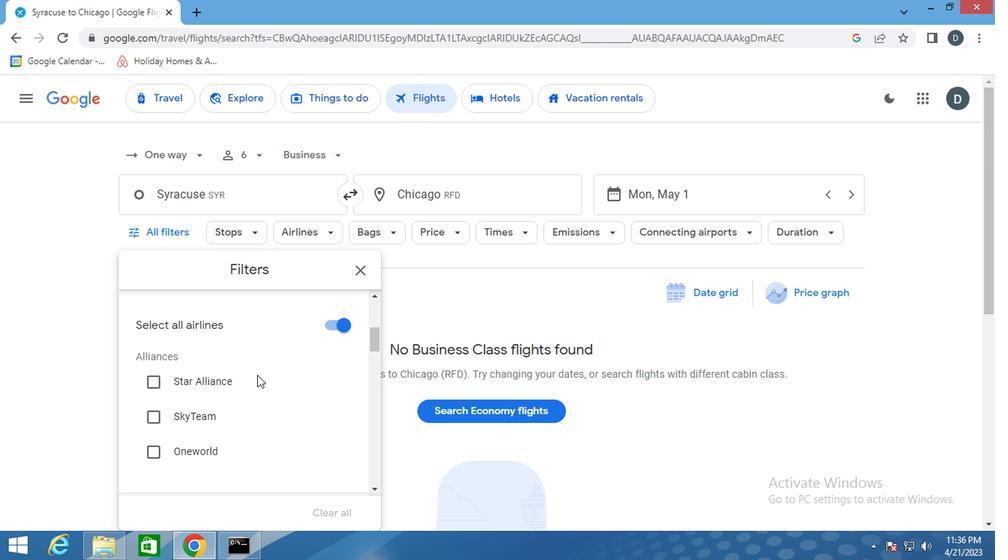 
Action: Mouse scrolled (259, 375) with delta (0, 0)
Screenshot: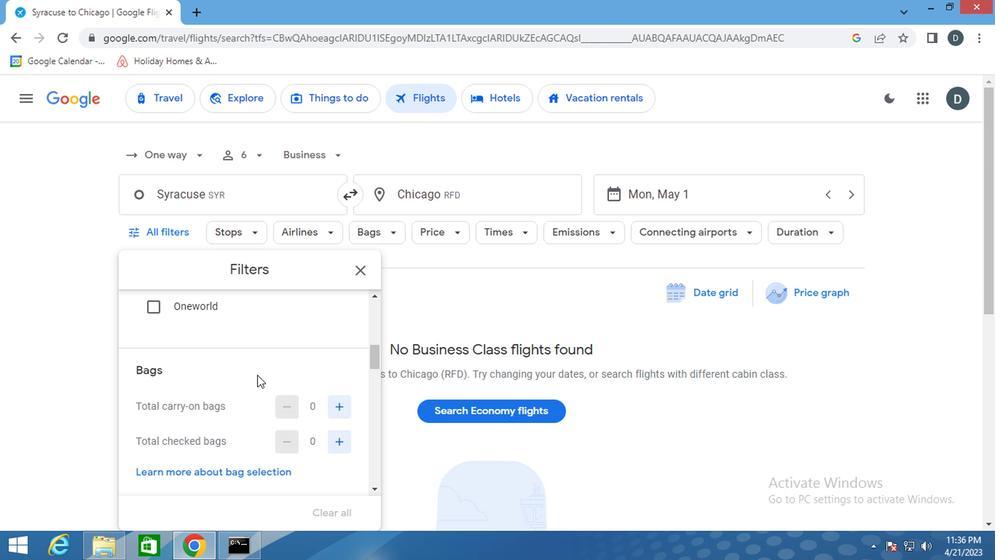 
Action: Mouse scrolled (259, 375) with delta (0, 0)
Screenshot: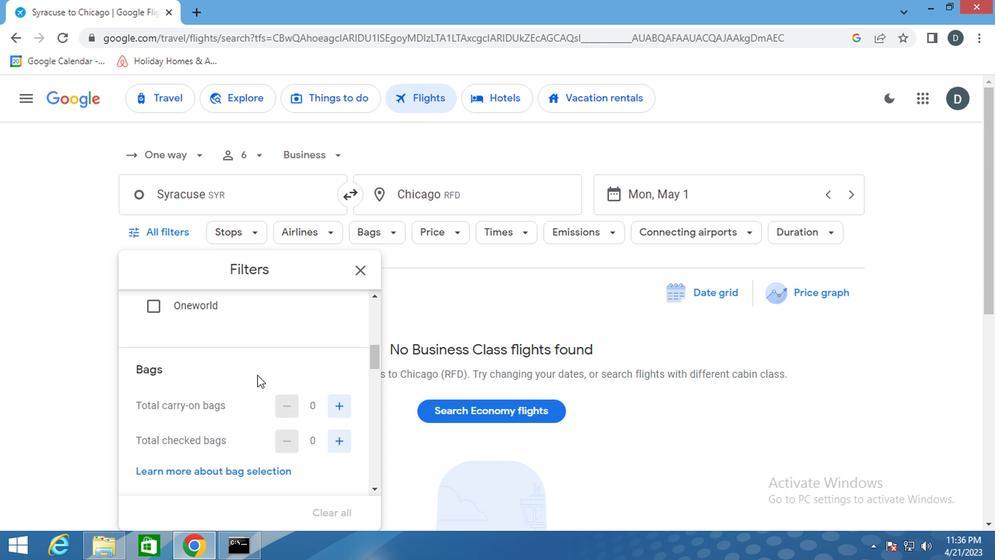 
Action: Mouse moved to (312, 362)
Screenshot: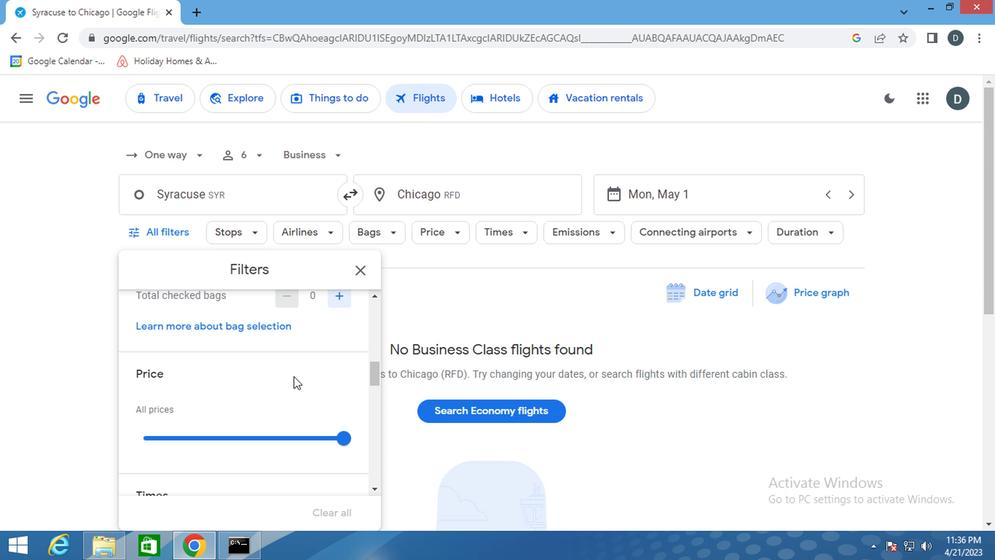 
Action: Mouse scrolled (312, 362) with delta (0, 0)
Screenshot: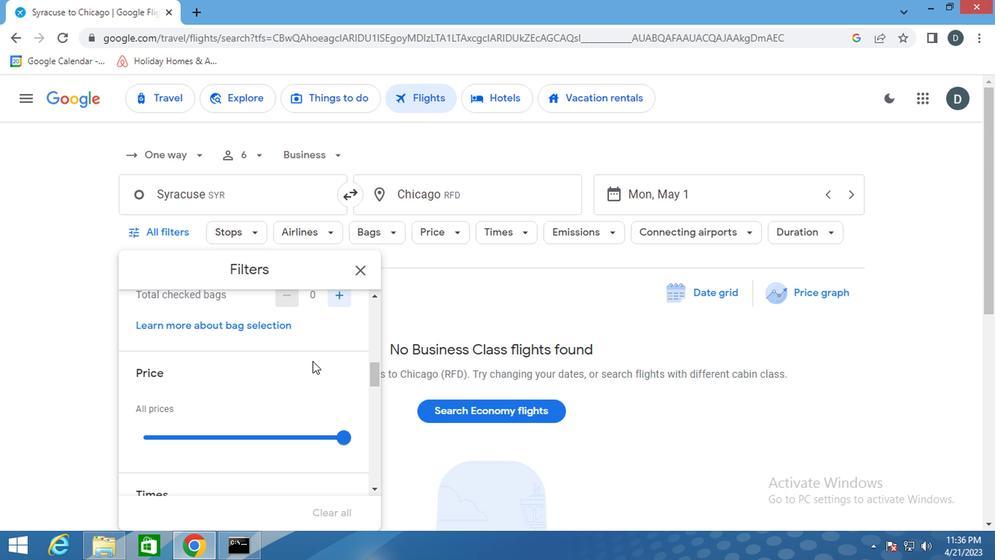 
Action: Mouse moved to (338, 373)
Screenshot: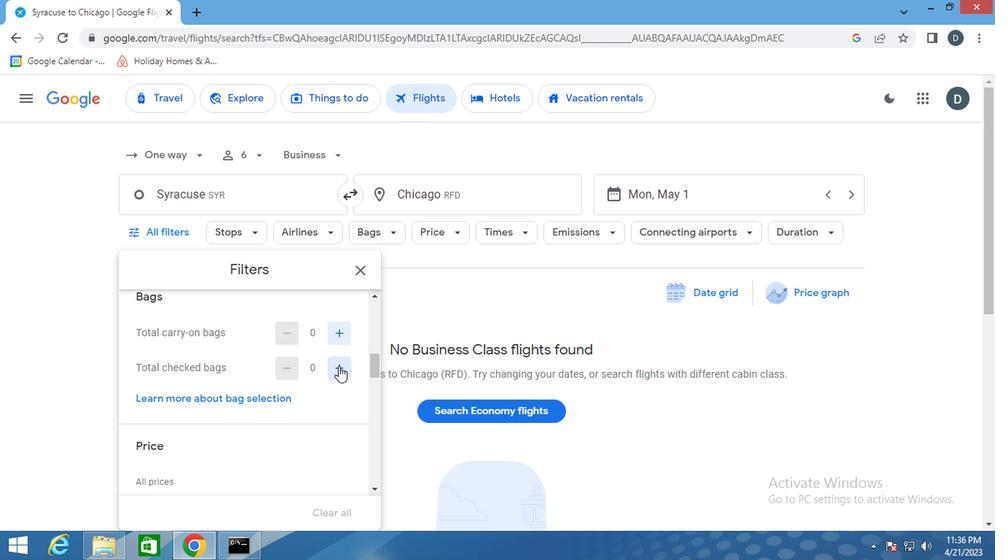 
Action: Mouse pressed left at (338, 373)
Screenshot: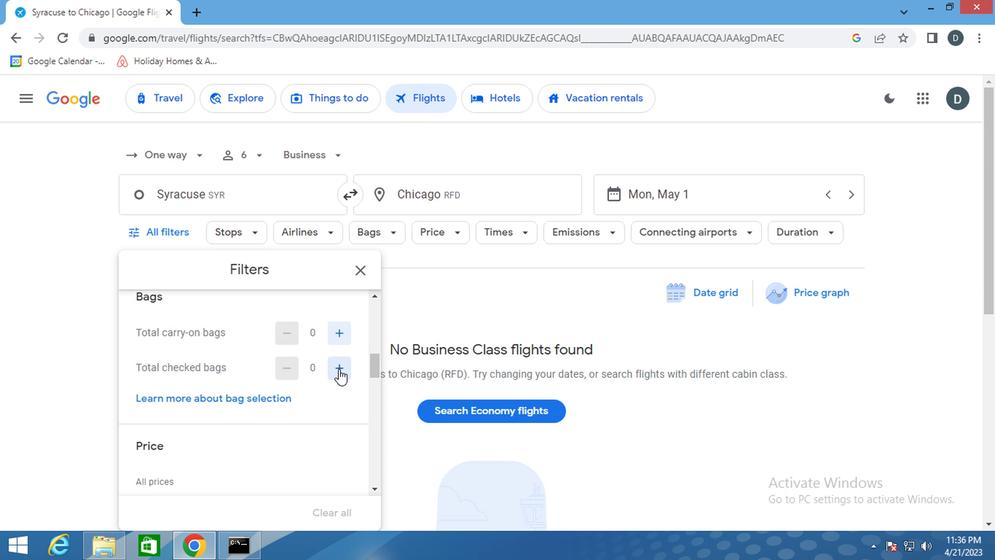 
Action: Mouse moved to (322, 427)
Screenshot: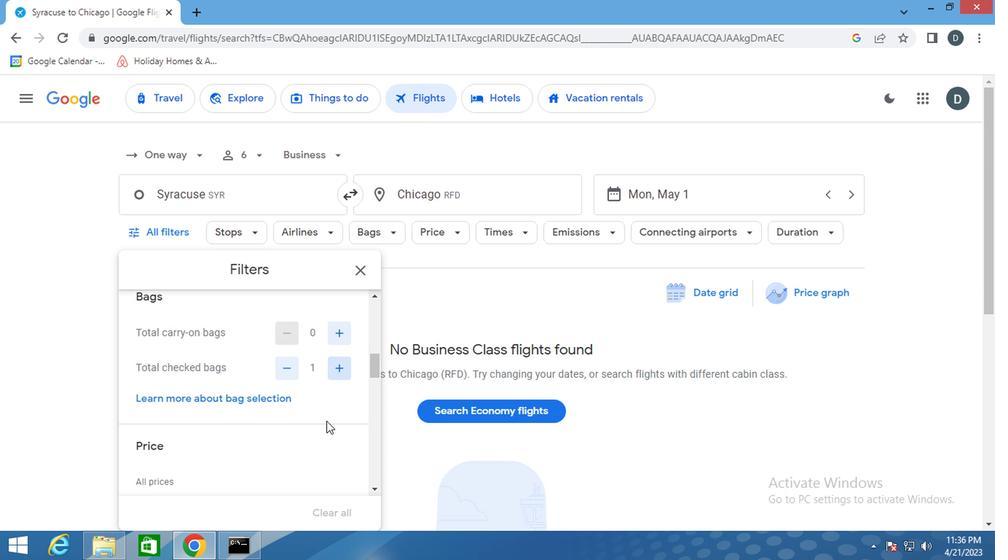 
Action: Mouse scrolled (322, 426) with delta (0, -1)
Screenshot: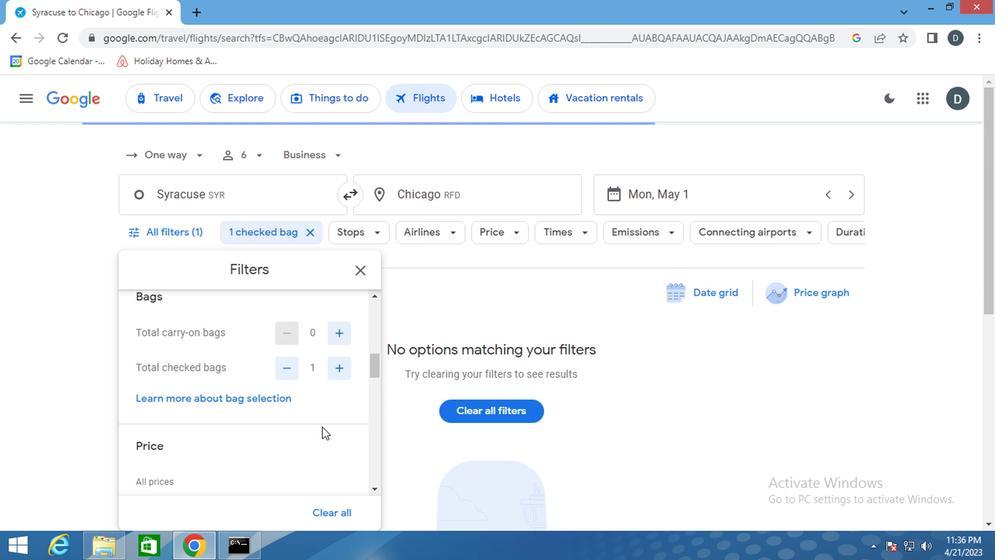 
Action: Mouse moved to (349, 441)
Screenshot: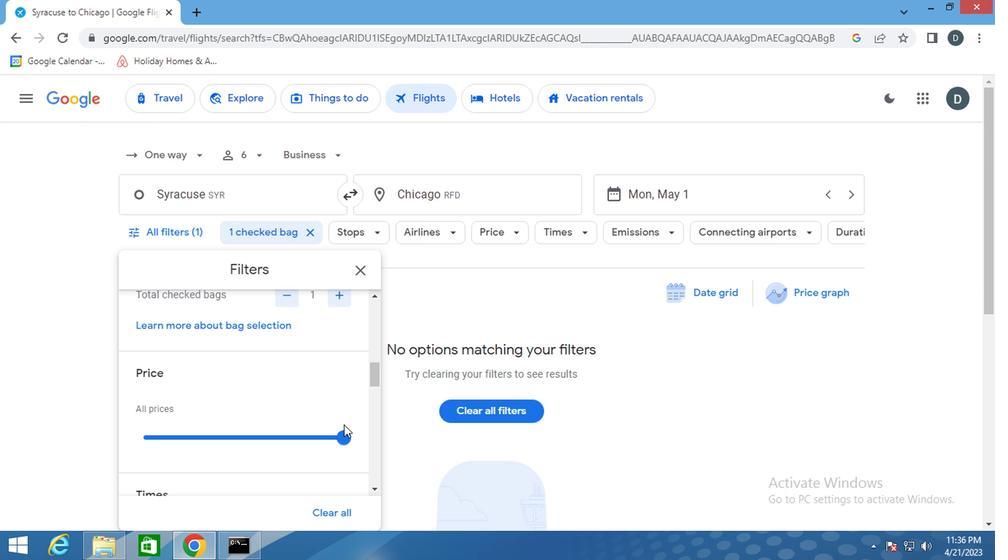 
Action: Mouse pressed left at (349, 441)
Screenshot: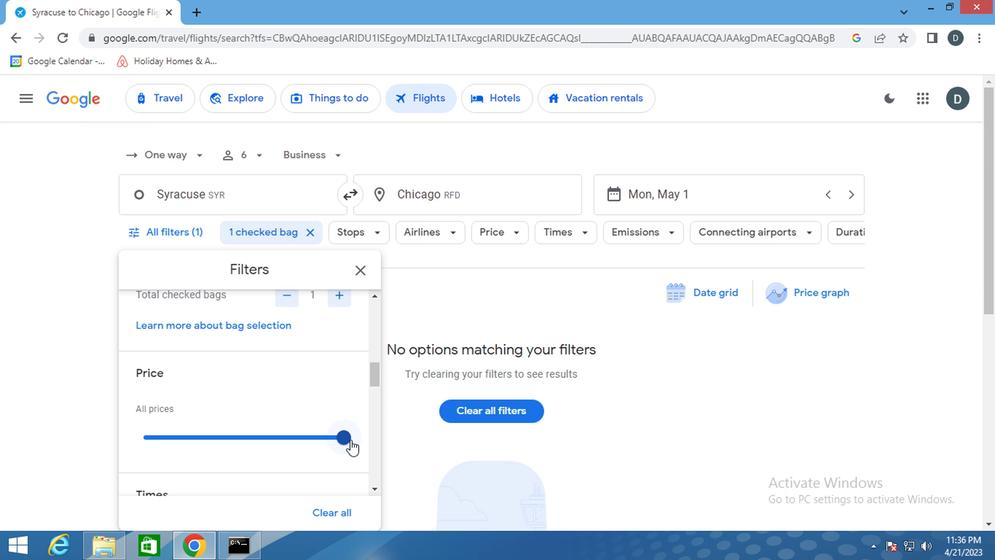 
Action: Mouse moved to (294, 464)
Screenshot: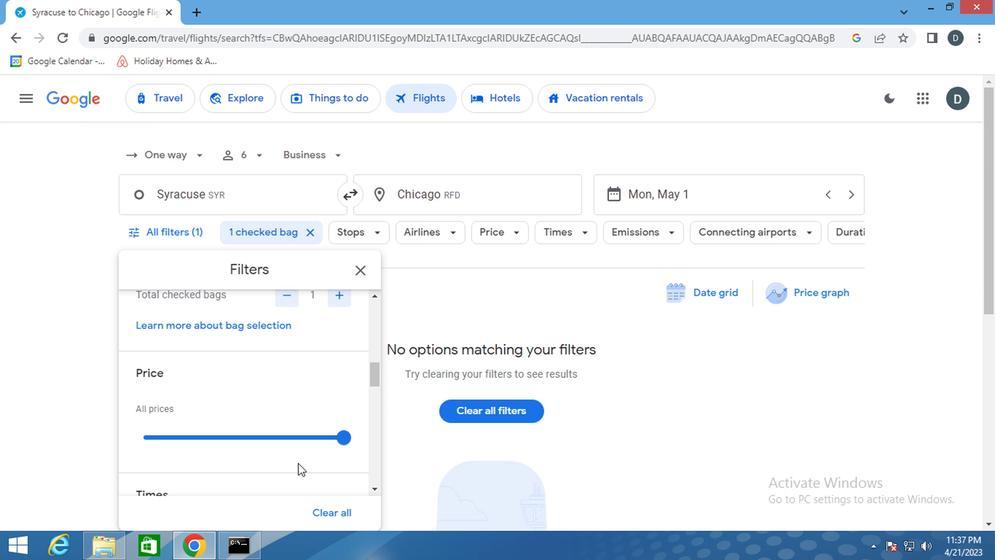 
Action: Mouse scrolled (294, 463) with delta (0, -1)
Screenshot: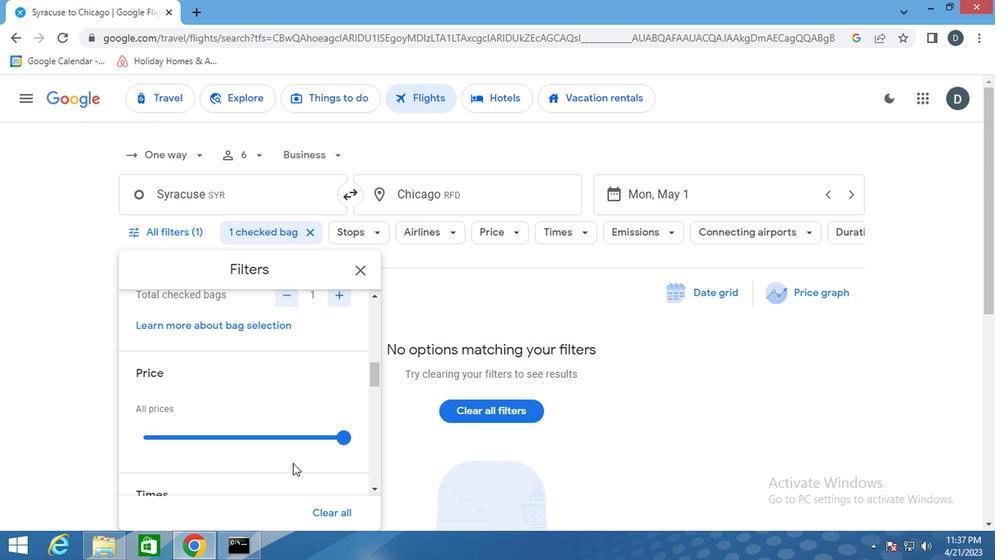 
Action: Mouse scrolled (294, 463) with delta (0, -1)
Screenshot: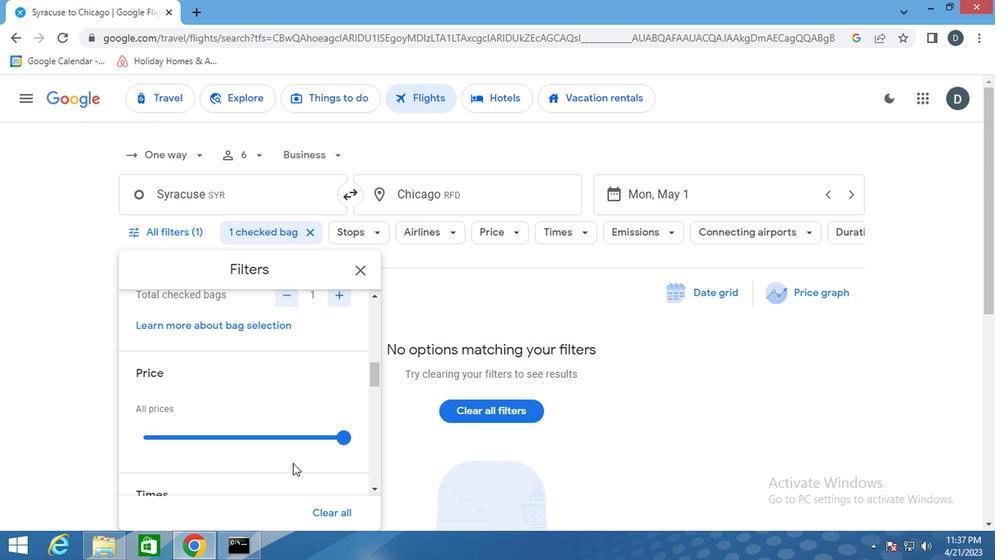 
Action: Mouse moved to (157, 455)
Screenshot: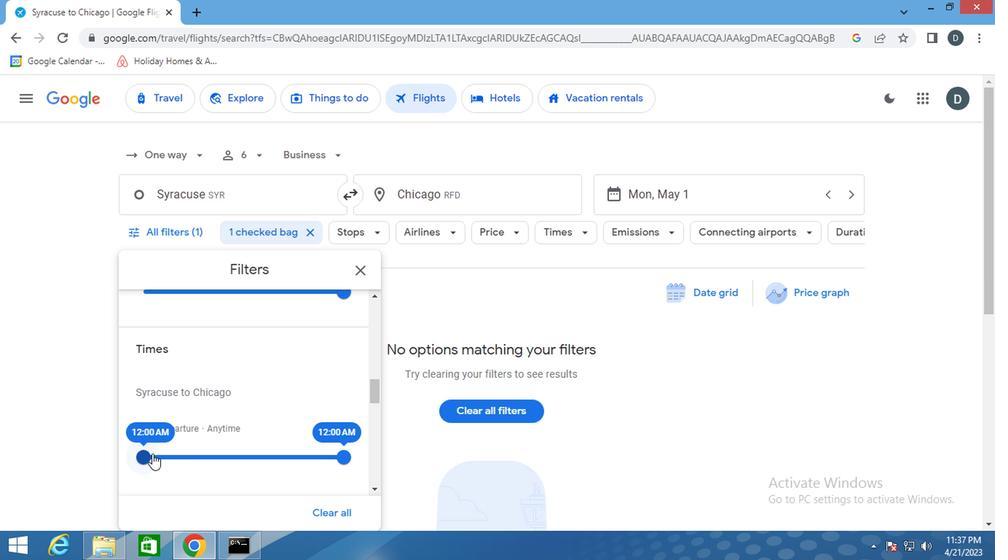 
Action: Mouse pressed left at (157, 455)
Screenshot: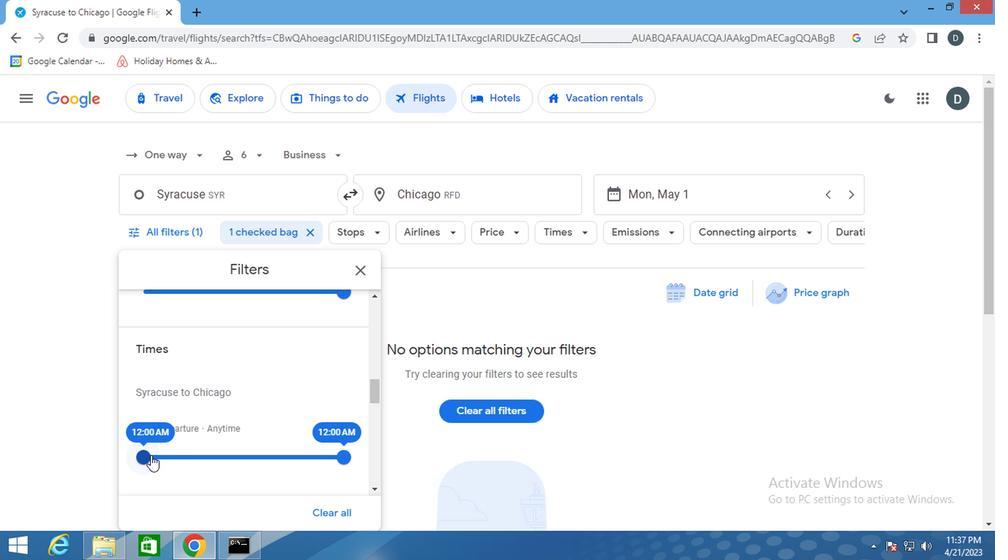 
Action: Mouse moved to (328, 379)
Screenshot: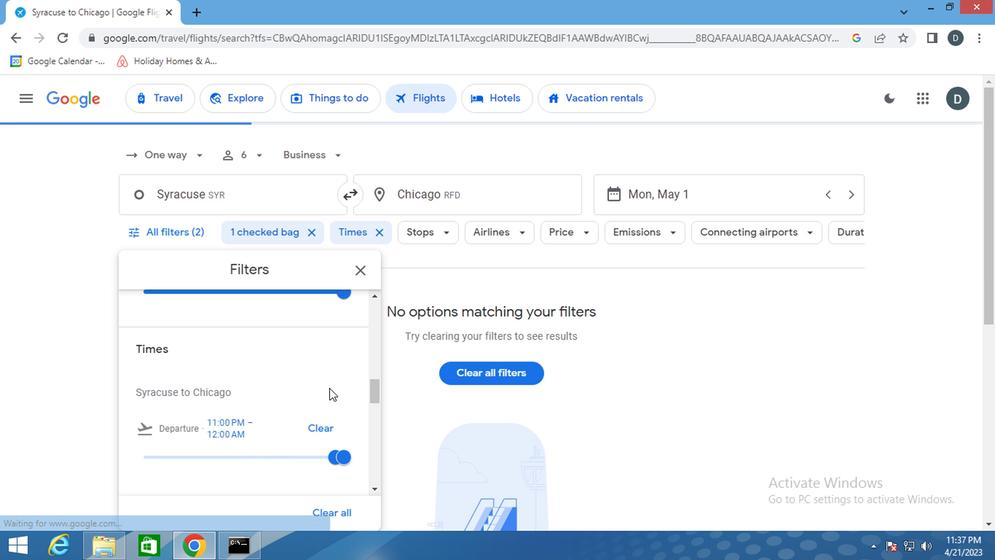 
Action: Mouse scrolled (328, 378) with delta (0, -1)
Screenshot: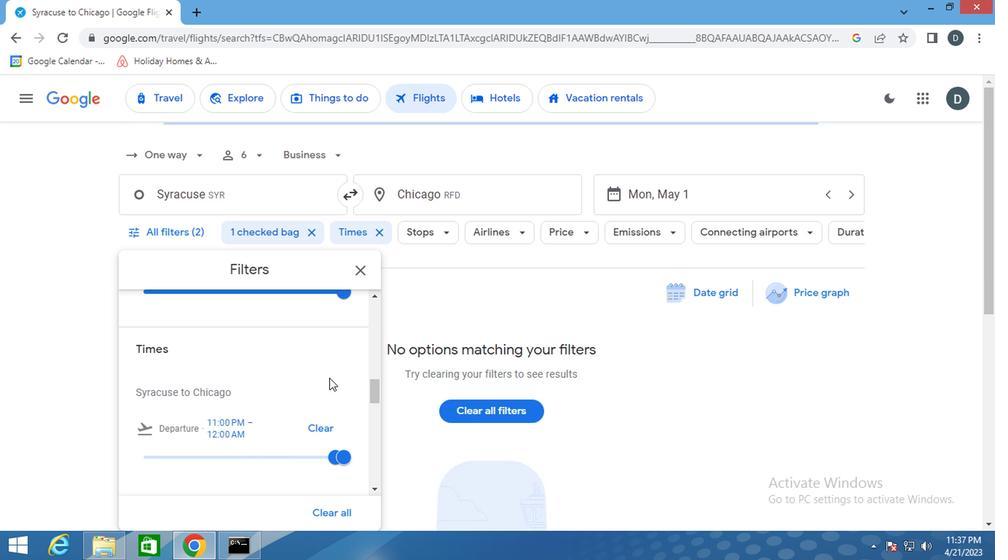 
Action: Mouse scrolled (328, 378) with delta (0, -1)
Screenshot: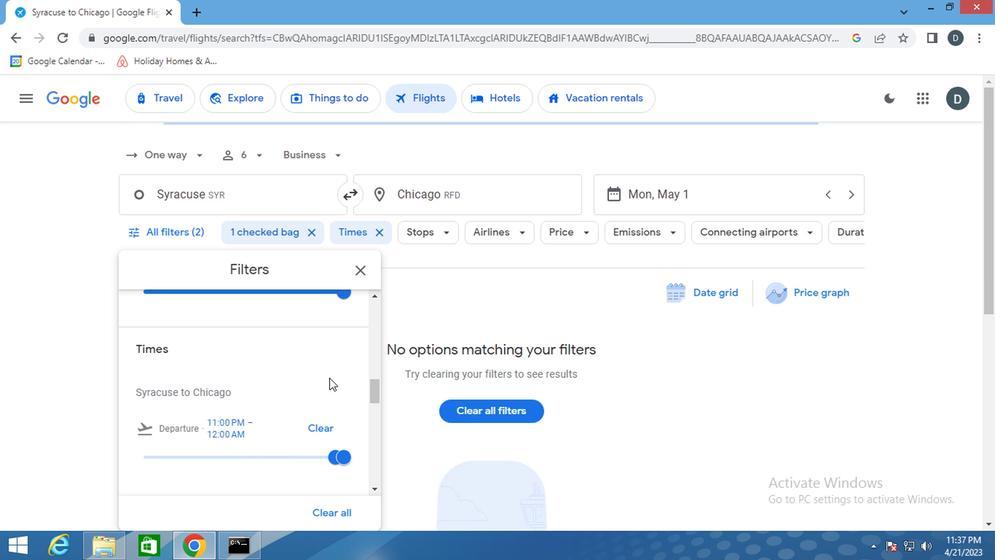 
Action: Mouse scrolled (328, 378) with delta (0, -1)
Screenshot: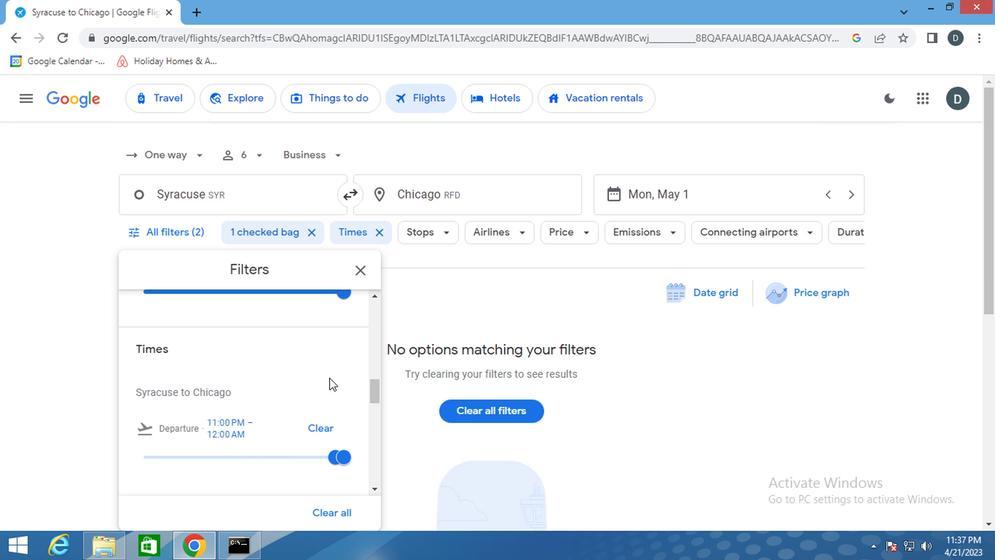 
Action: Mouse scrolled (328, 378) with delta (0, -1)
Screenshot: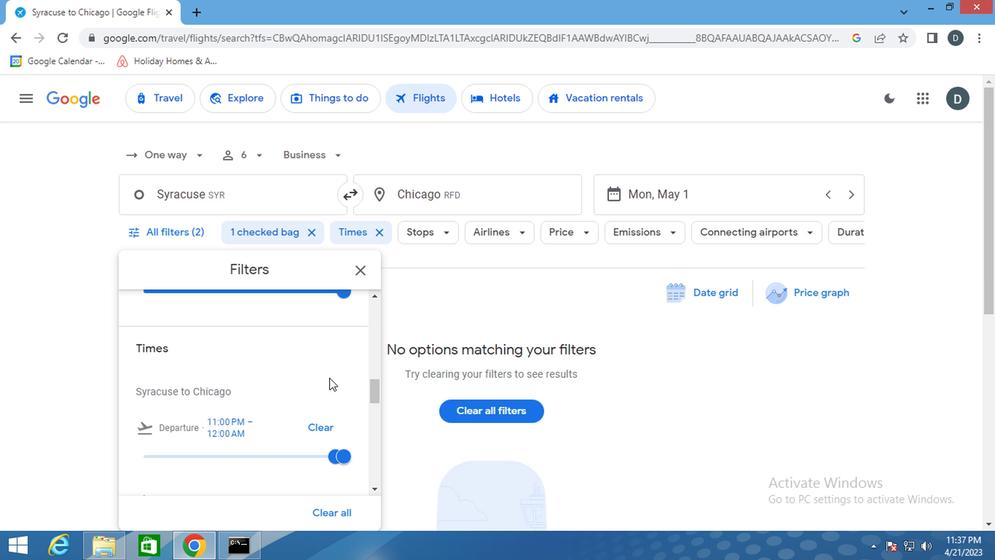 
Action: Mouse scrolled (328, 378) with delta (0, -1)
Screenshot: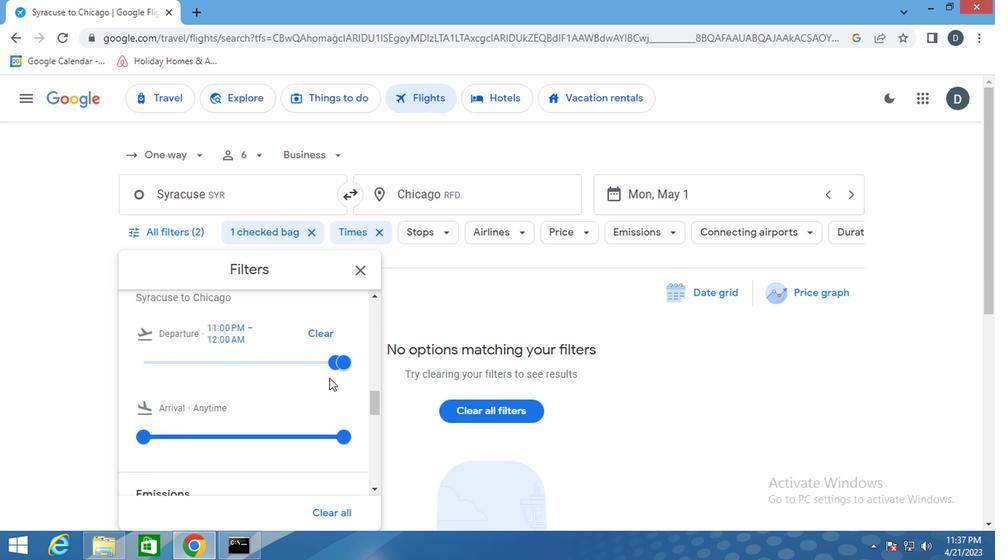 
Action: Mouse scrolled (328, 378) with delta (0, -1)
Screenshot: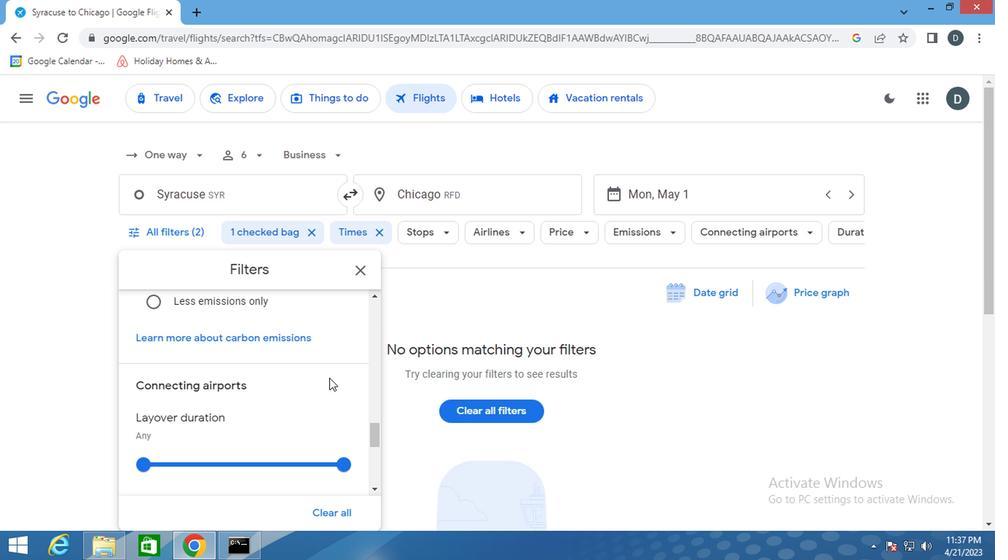 
Action: Mouse scrolled (328, 378) with delta (0, -1)
Screenshot: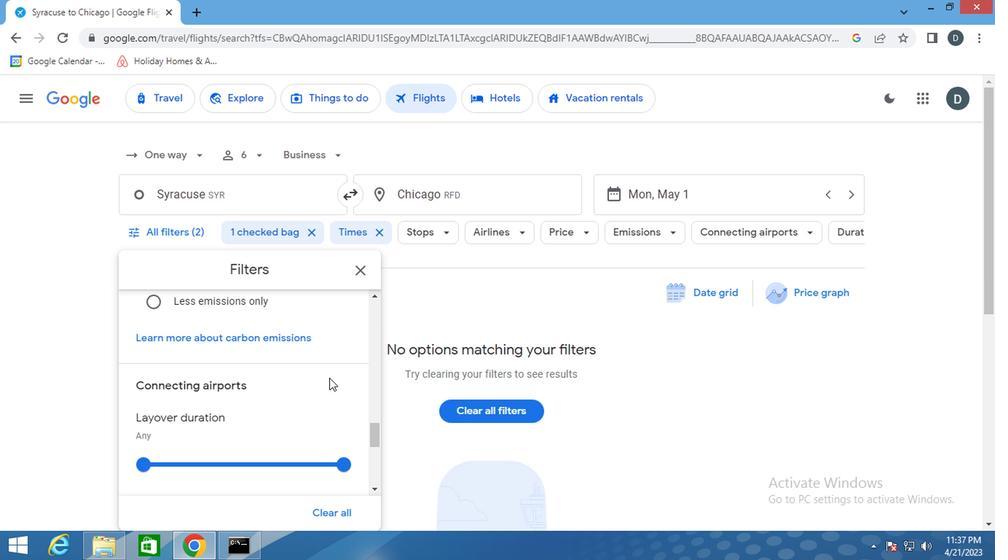 
Action: Mouse scrolled (328, 378) with delta (0, -1)
Screenshot: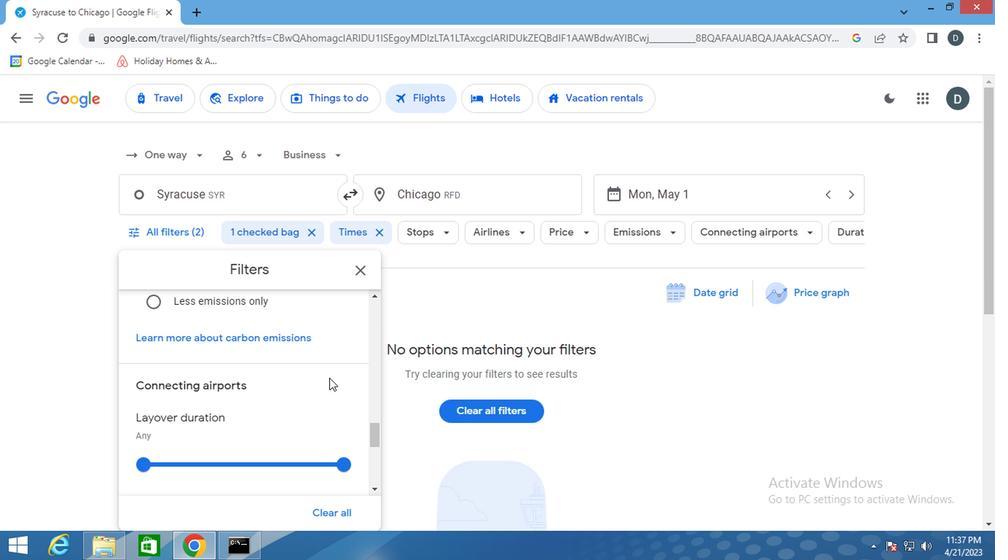 
Action: Mouse scrolled (328, 378) with delta (0, -1)
Screenshot: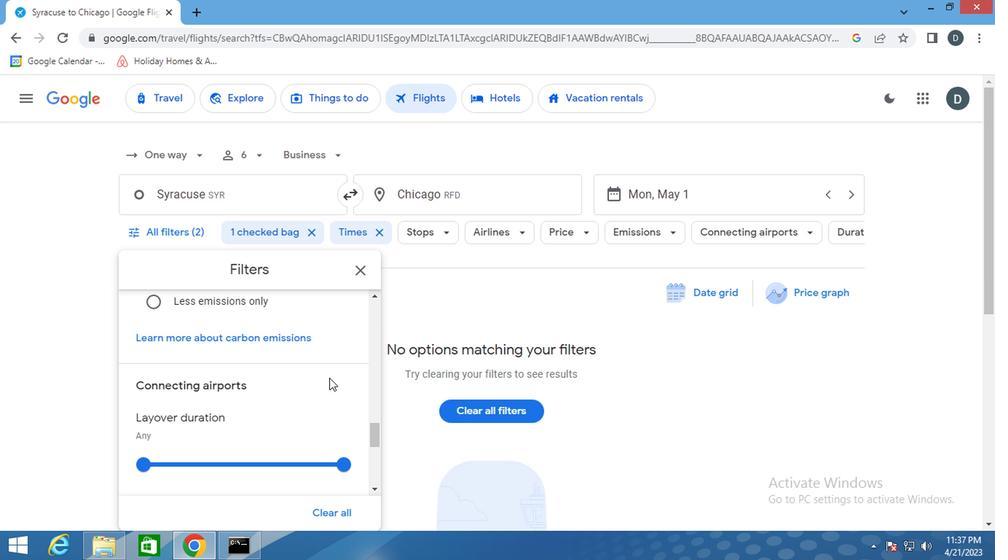 
Action: Mouse scrolled (328, 378) with delta (0, -1)
Screenshot: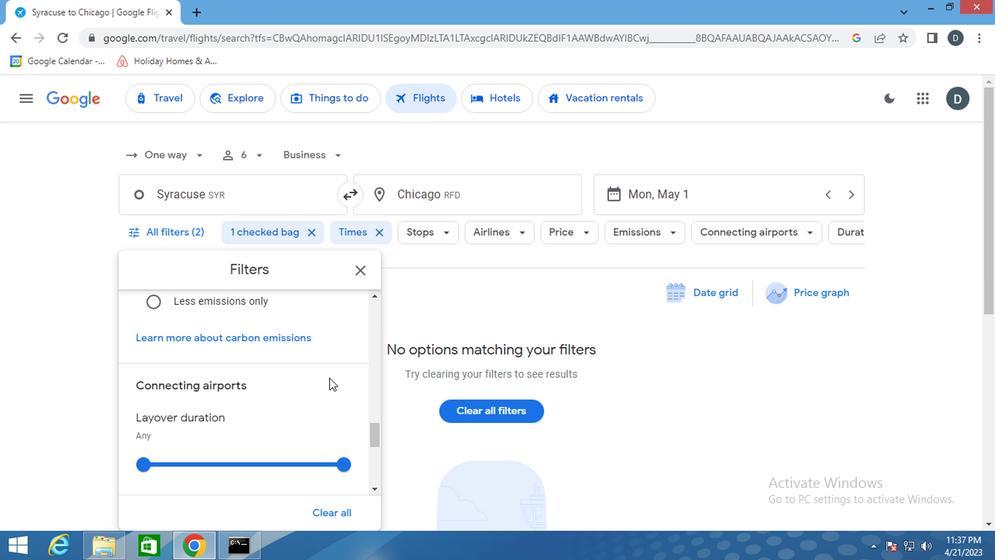 
Action: Mouse scrolled (328, 378) with delta (0, -1)
Screenshot: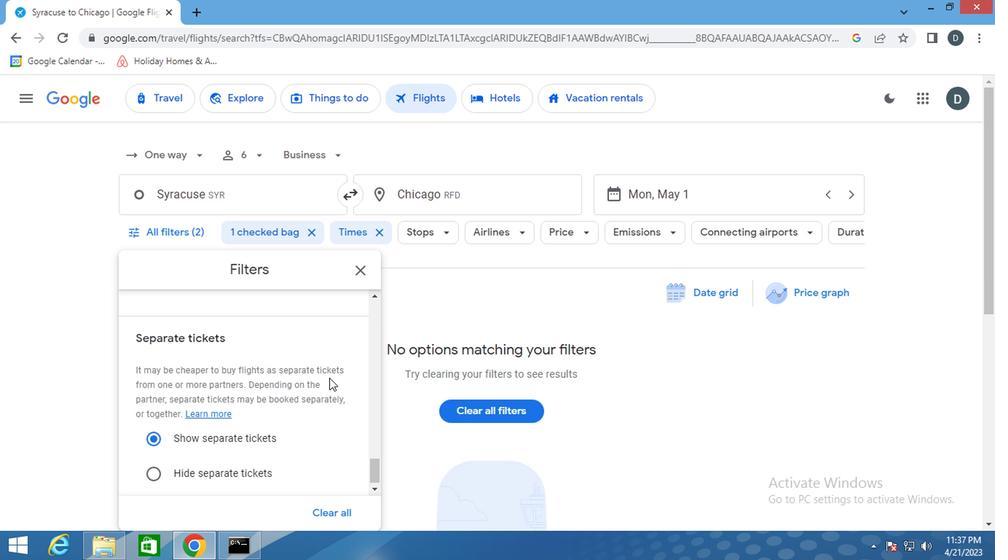 
Action: Mouse scrolled (328, 378) with delta (0, -1)
Screenshot: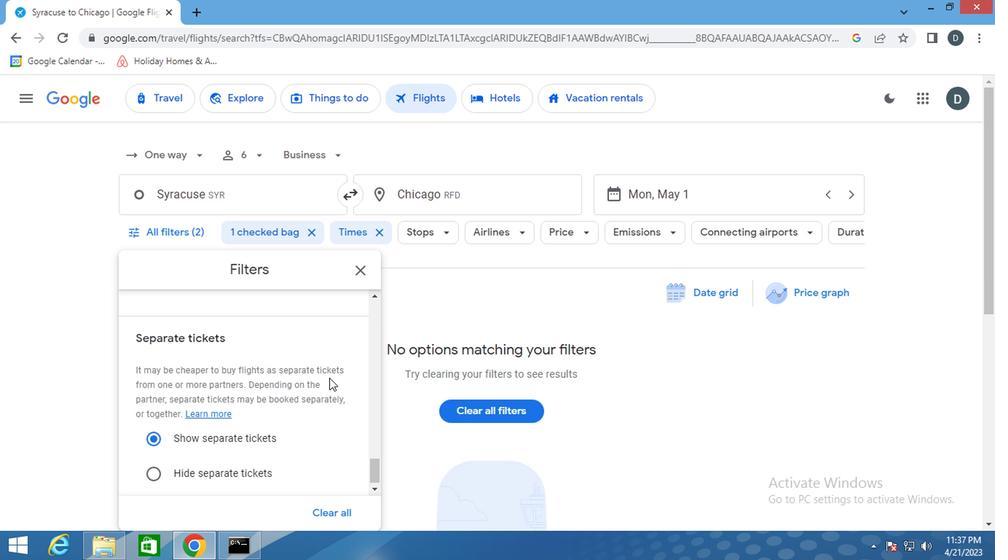 
Action: Mouse scrolled (328, 378) with delta (0, -1)
Screenshot: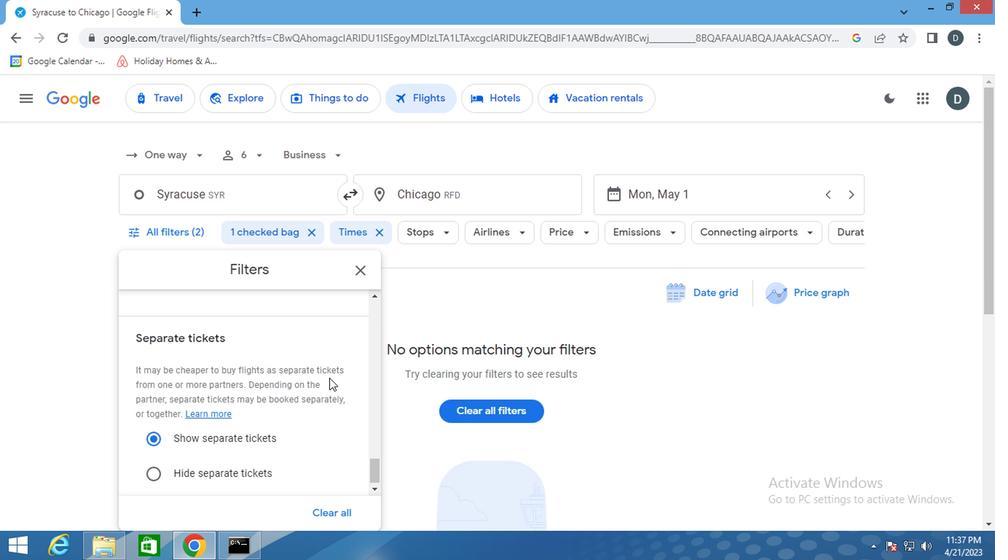 
Action: Mouse scrolled (328, 378) with delta (0, -1)
Screenshot: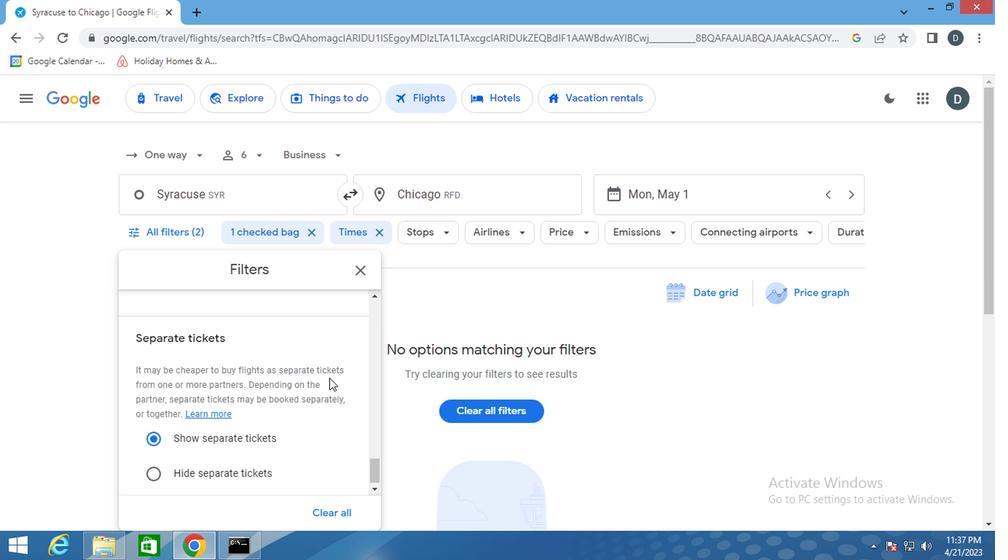 
Action: Mouse scrolled (328, 378) with delta (0, -1)
Screenshot: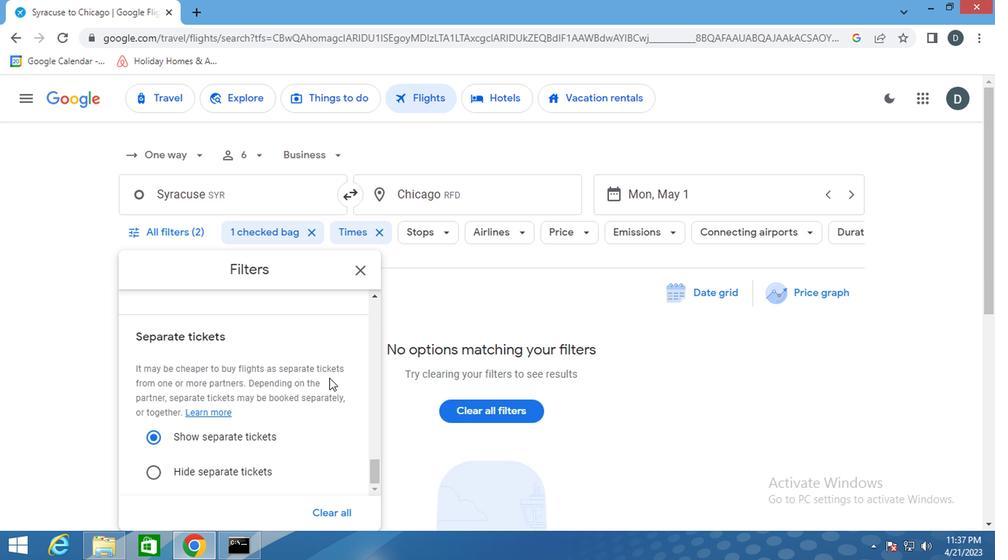 
Action: Mouse scrolled (328, 378) with delta (0, -1)
Screenshot: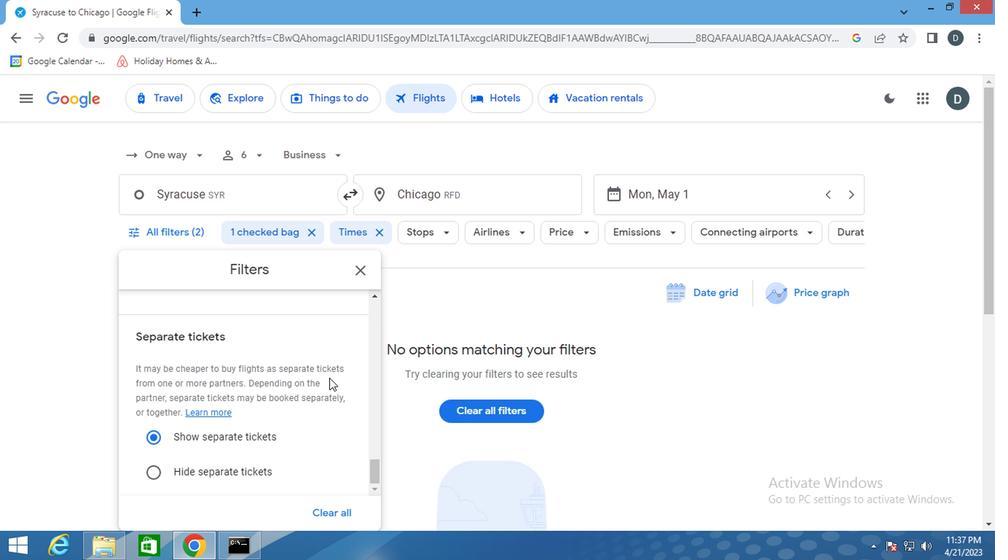 
Action: Mouse moved to (369, 272)
Screenshot: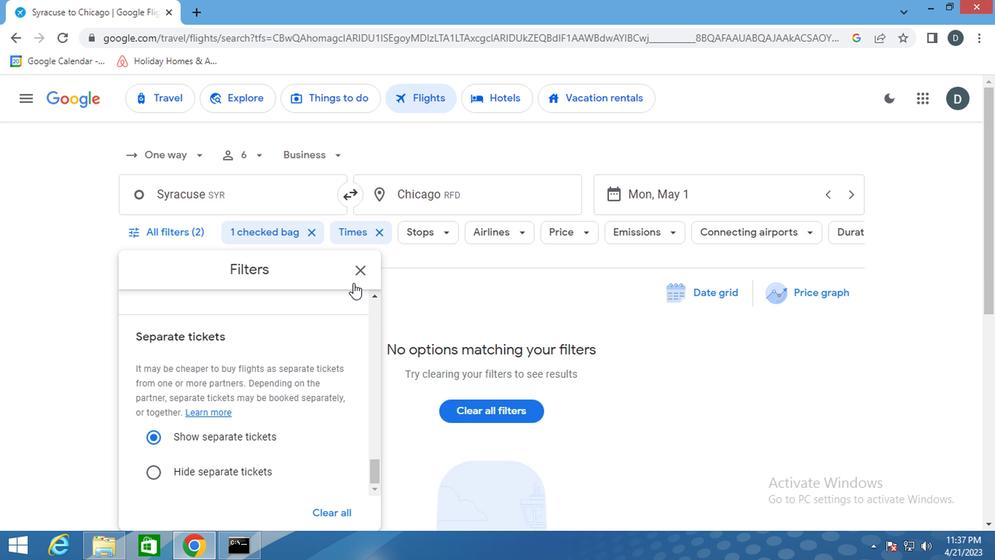
Action: Mouse pressed left at (369, 272)
Screenshot: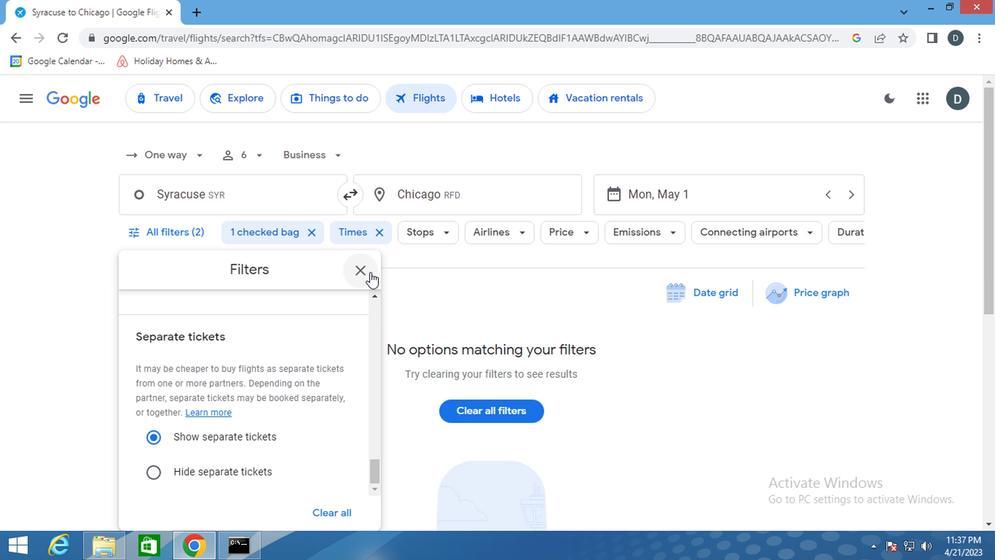 
